 Task: Look for space in Wavre, Belgium from 2nd June, 2023 to 9th June, 2023 for 5 adults in price range Rs.7000 to Rs.13000. Place can be shared room with 2 bedrooms having 5 beds and 2 bathrooms. Property type can be flat. Amenities needed are: heating, . Booking option can be shelf check-in. Required host language is English.
Action: Mouse moved to (442, 114)
Screenshot: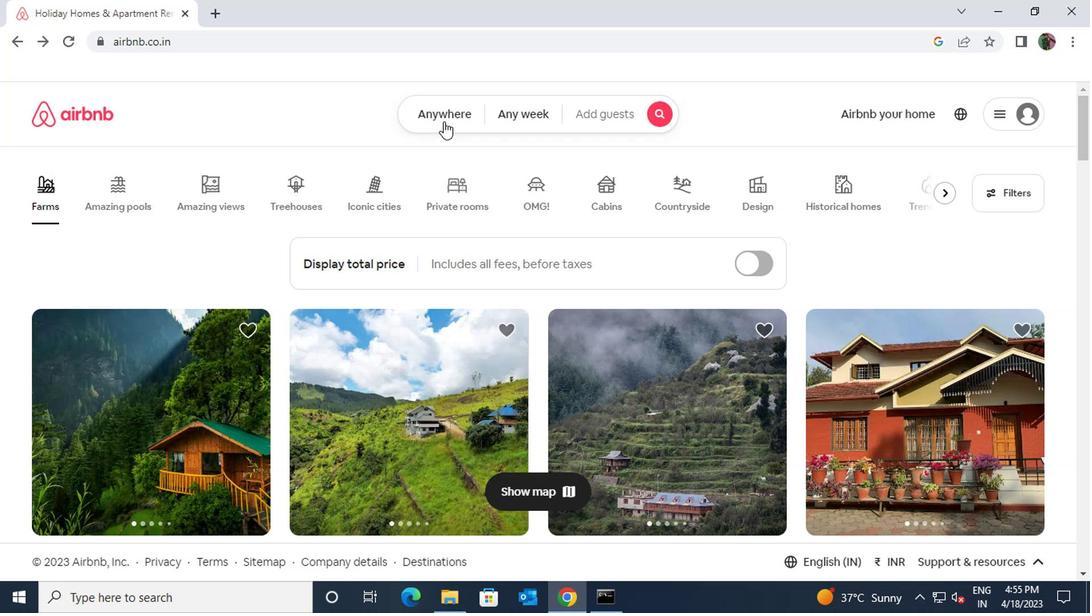 
Action: Mouse pressed left at (442, 114)
Screenshot: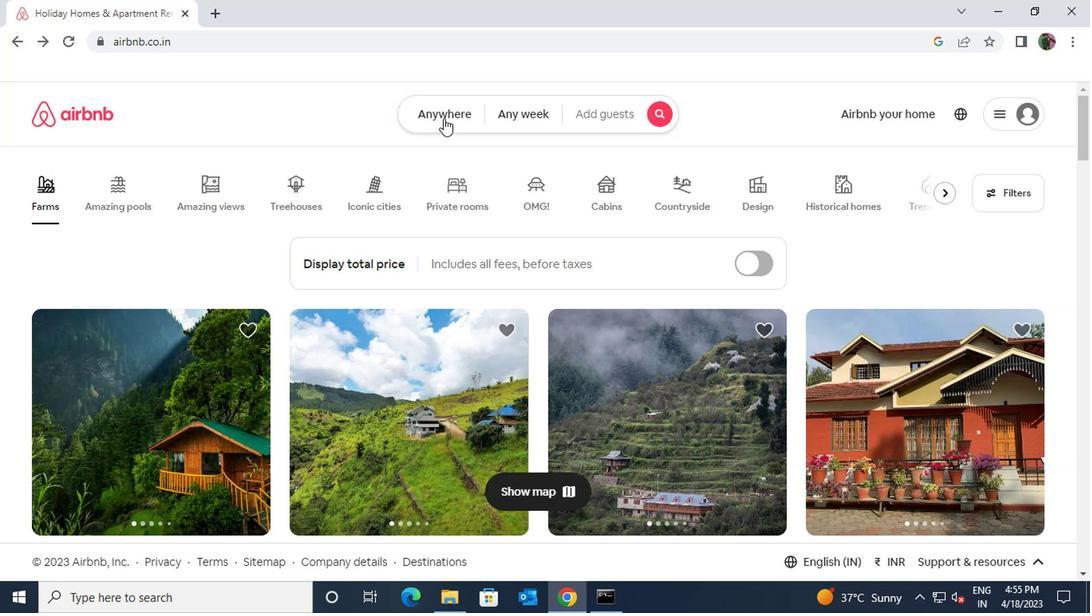 
Action: Mouse moved to (351, 176)
Screenshot: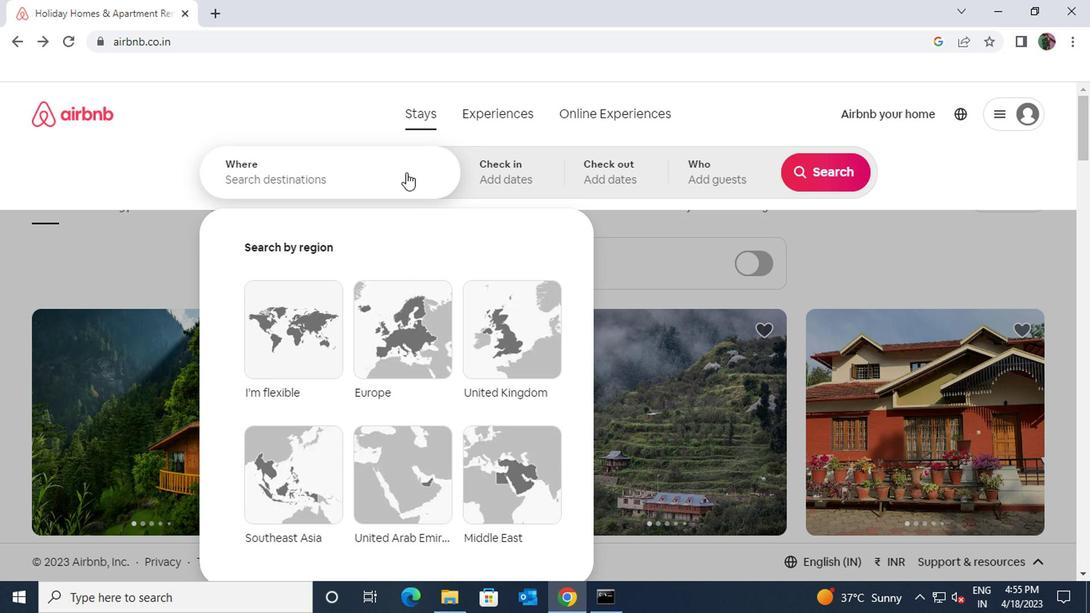 
Action: Mouse pressed left at (351, 176)
Screenshot: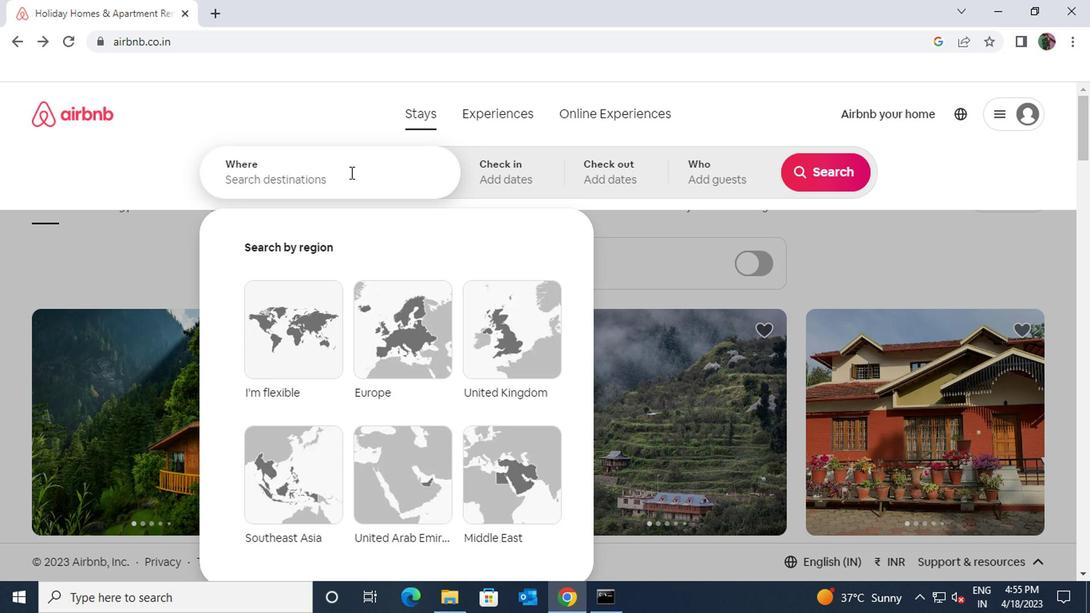 
Action: Key pressed warve<Key.space>beli
Screenshot: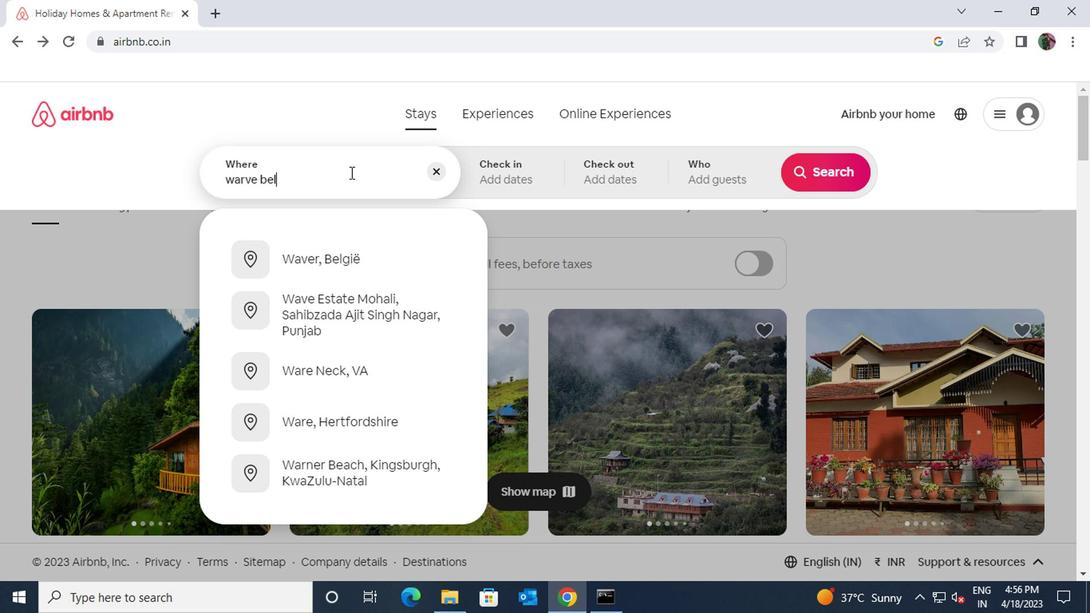 
Action: Mouse moved to (333, 252)
Screenshot: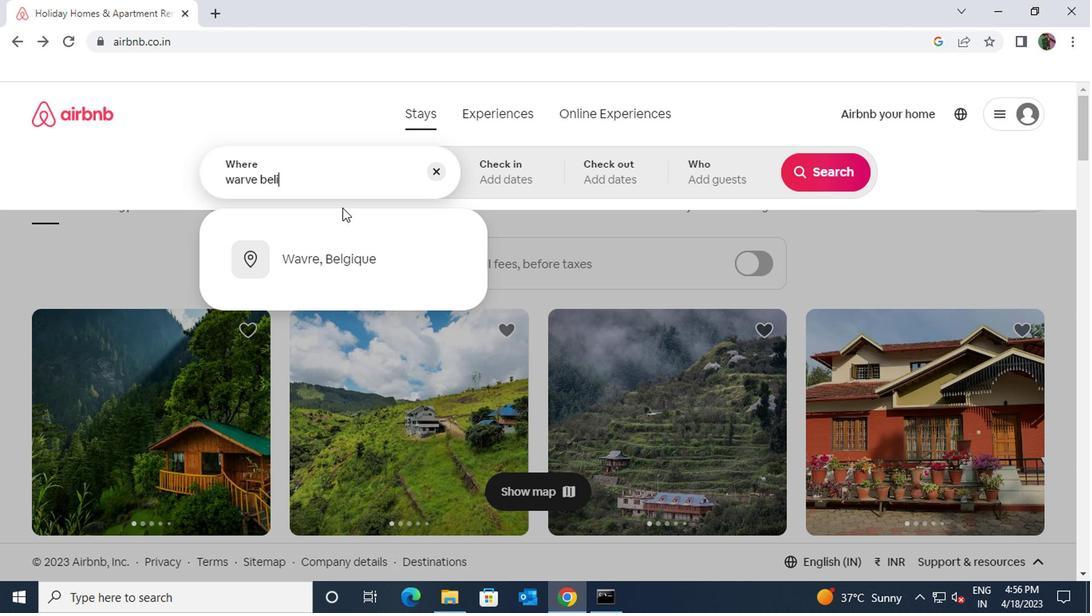 
Action: Mouse pressed left at (333, 252)
Screenshot: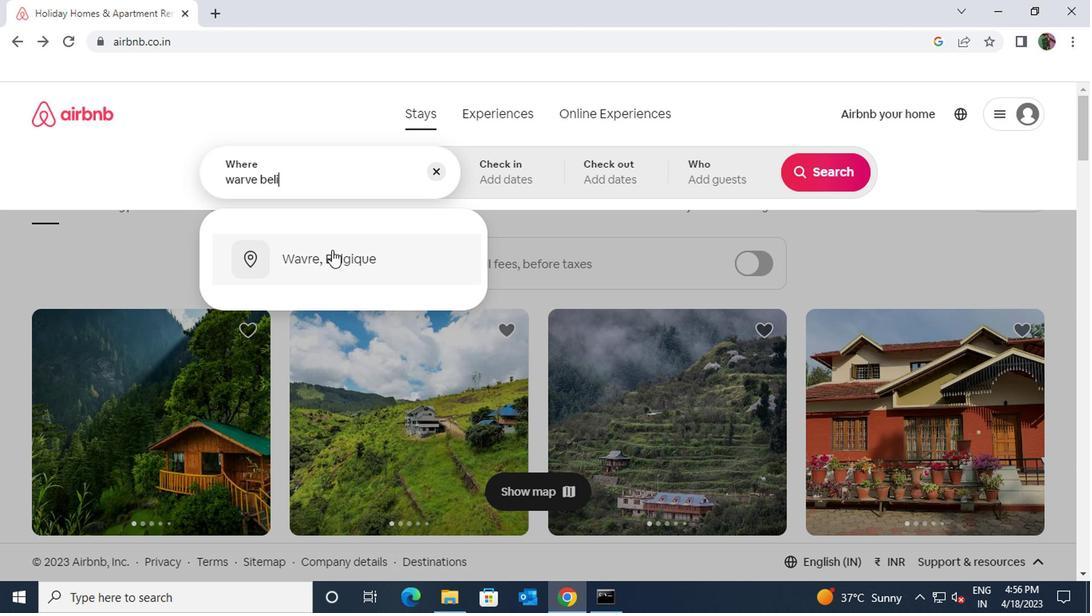 
Action: Mouse moved to (806, 306)
Screenshot: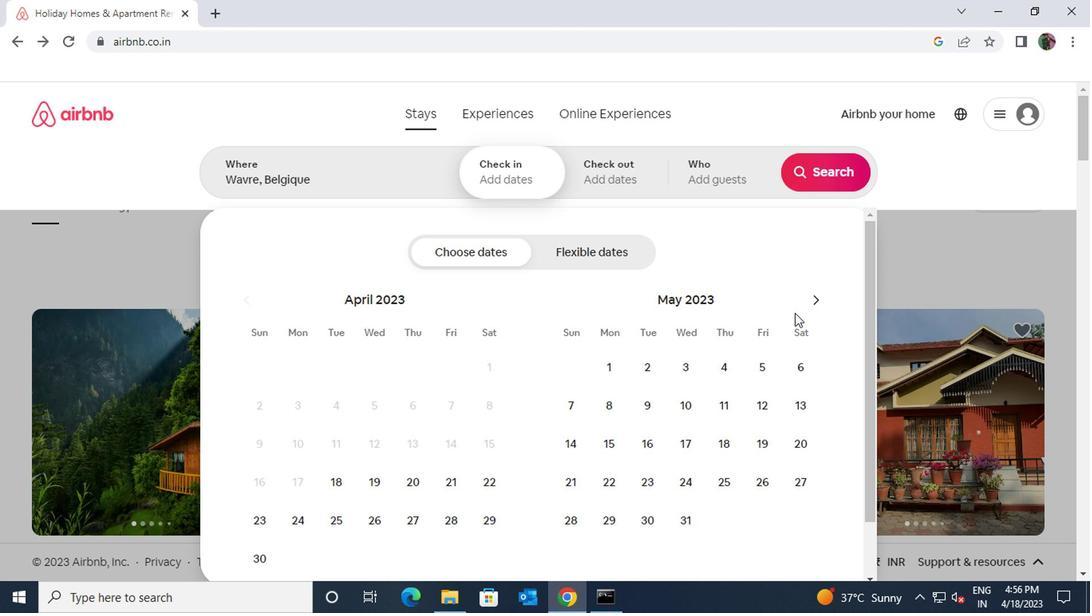 
Action: Mouse pressed left at (806, 306)
Screenshot: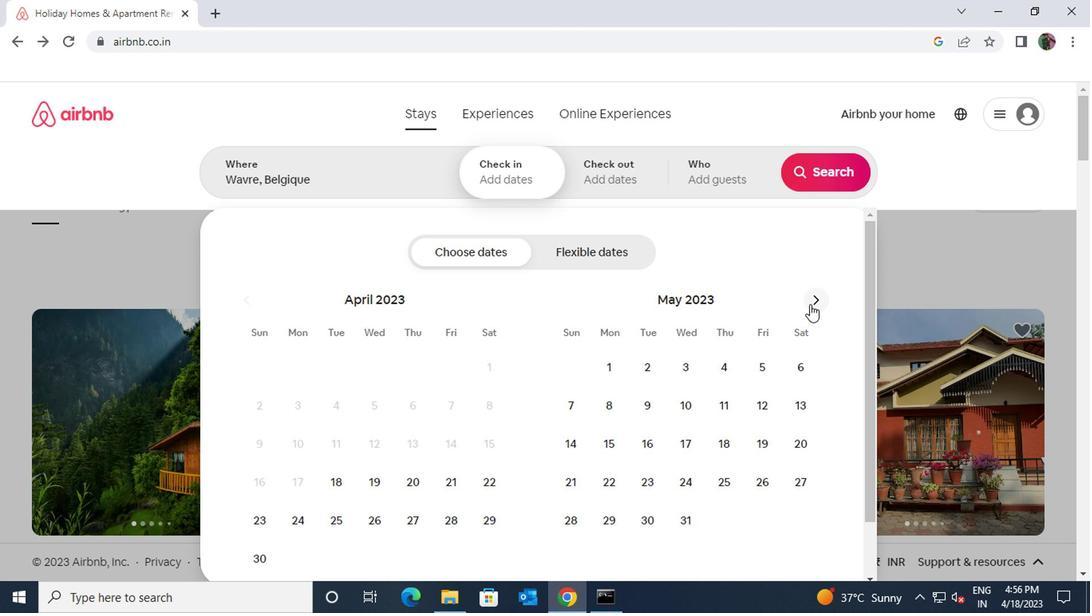 
Action: Mouse moved to (768, 358)
Screenshot: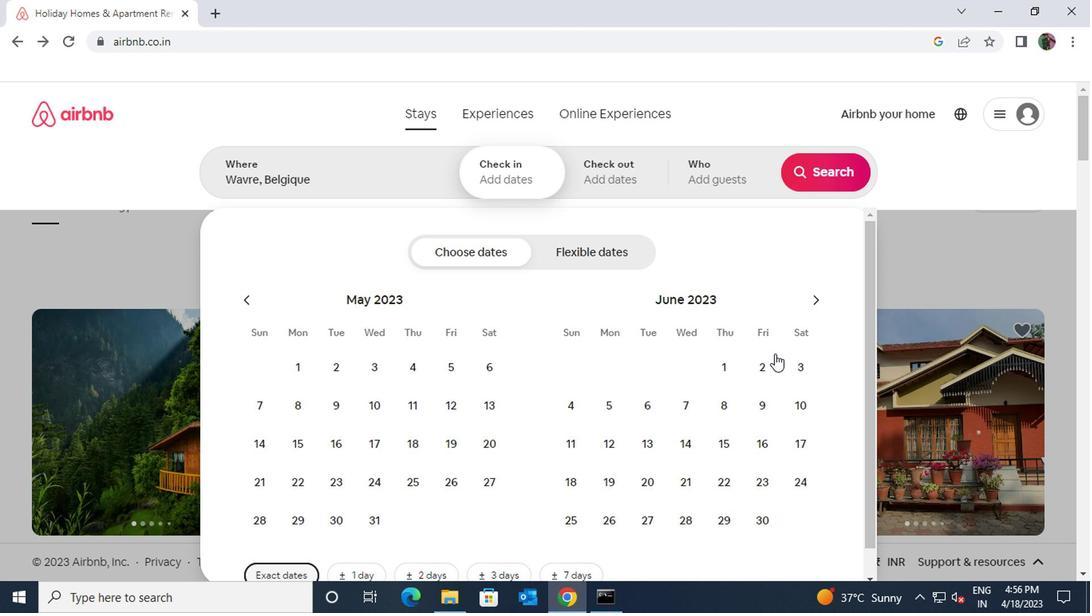 
Action: Mouse pressed left at (768, 358)
Screenshot: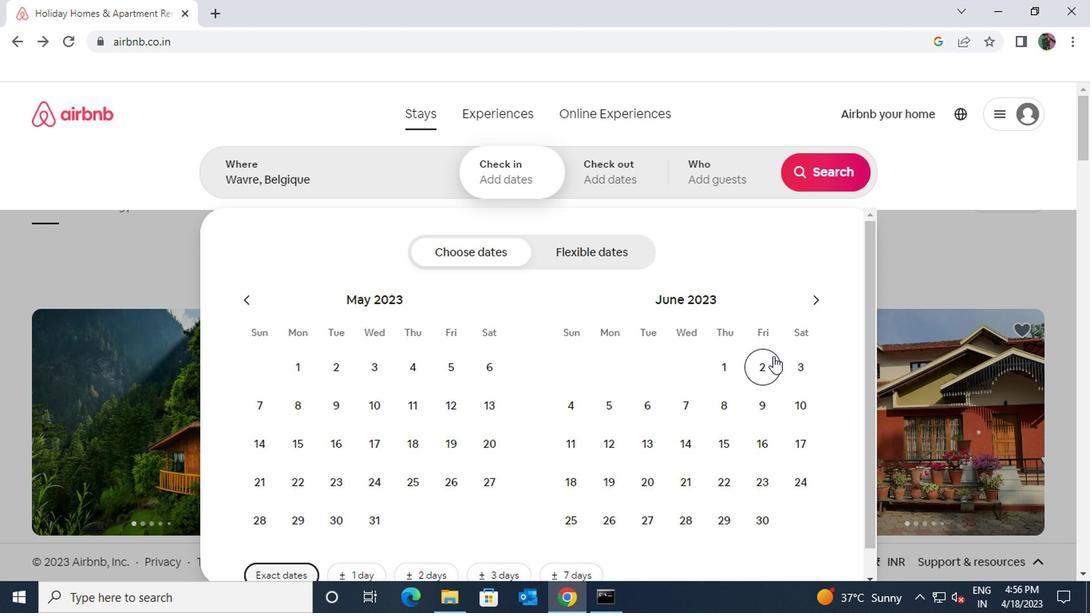 
Action: Mouse moved to (756, 404)
Screenshot: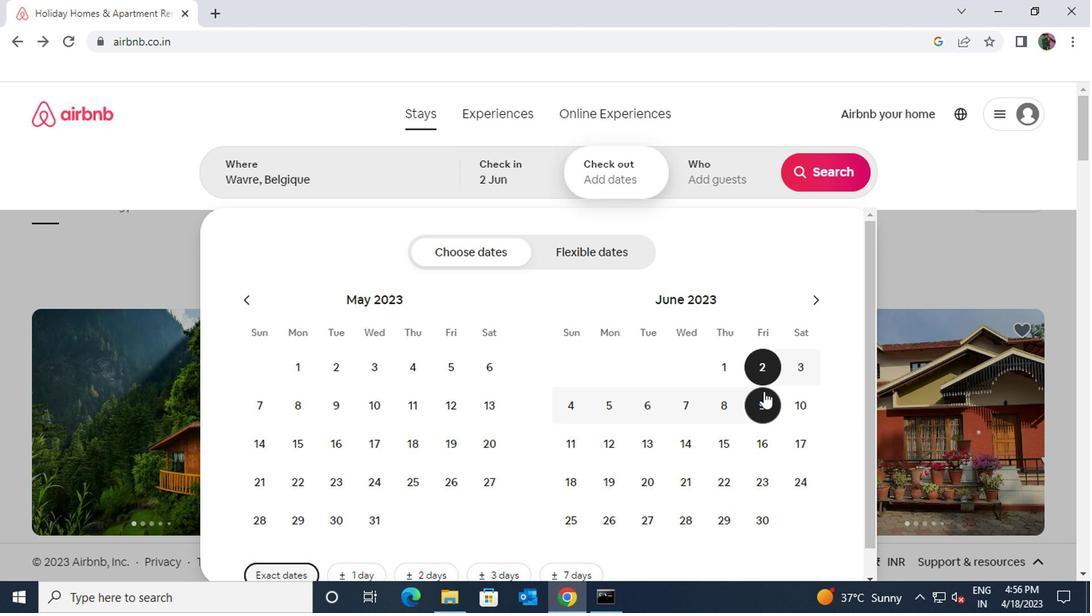 
Action: Mouse pressed left at (756, 404)
Screenshot: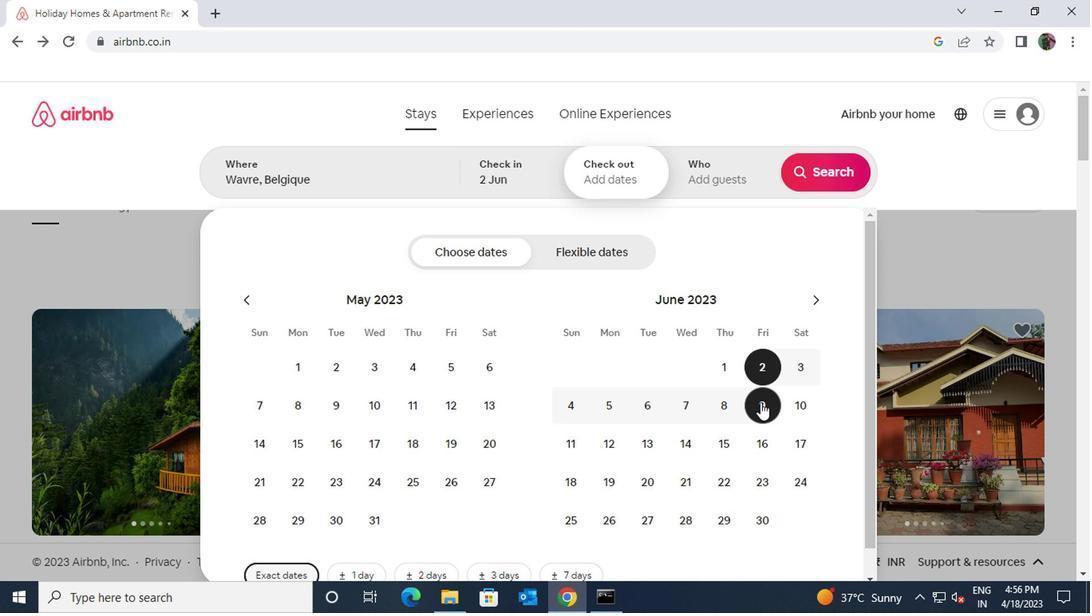 
Action: Mouse moved to (706, 183)
Screenshot: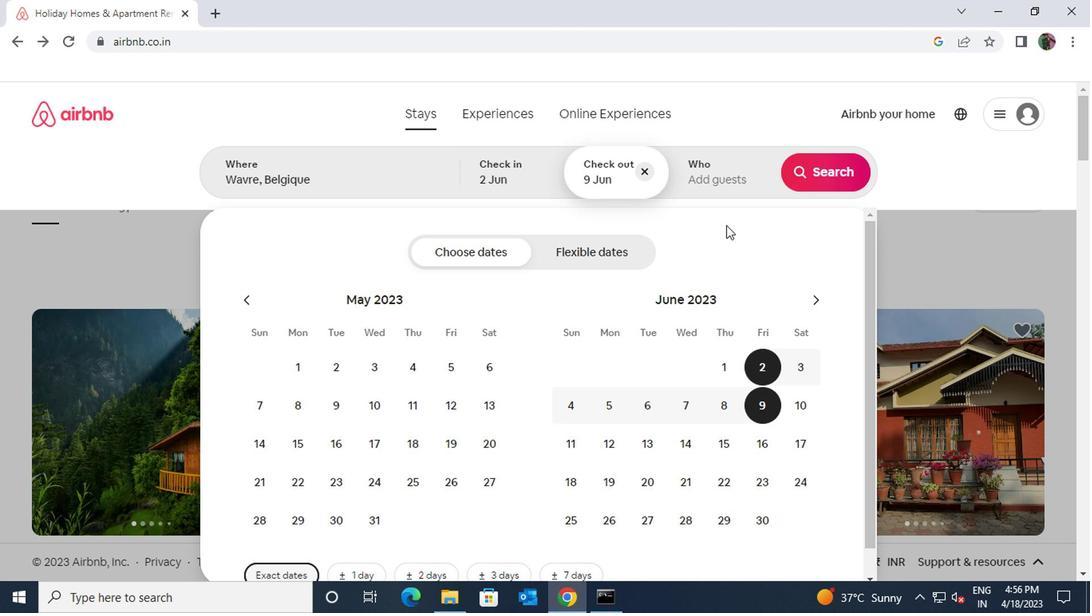 
Action: Mouse pressed left at (706, 183)
Screenshot: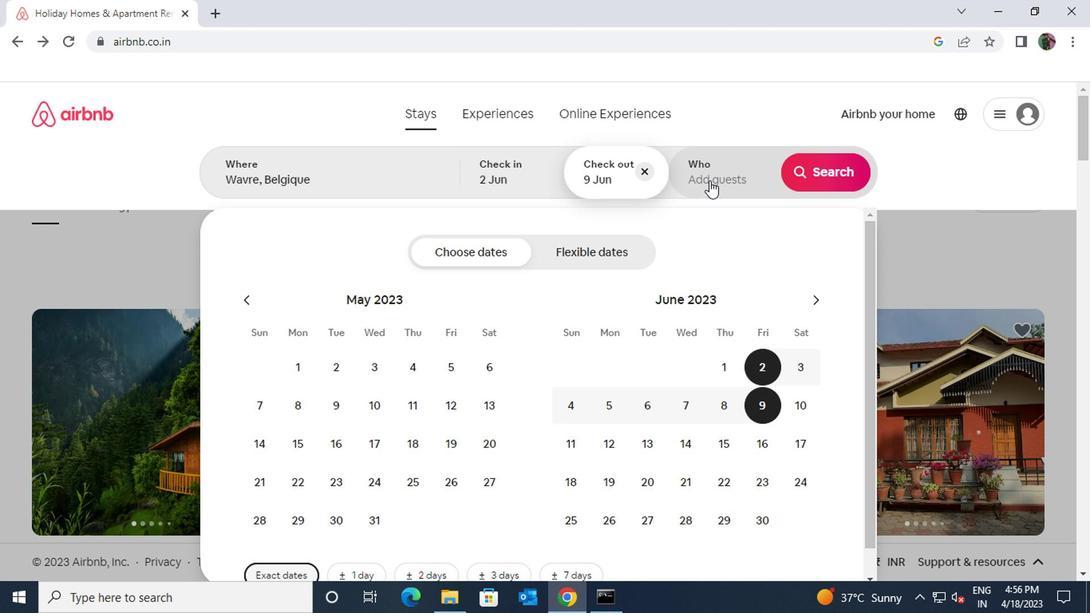 
Action: Mouse moved to (818, 264)
Screenshot: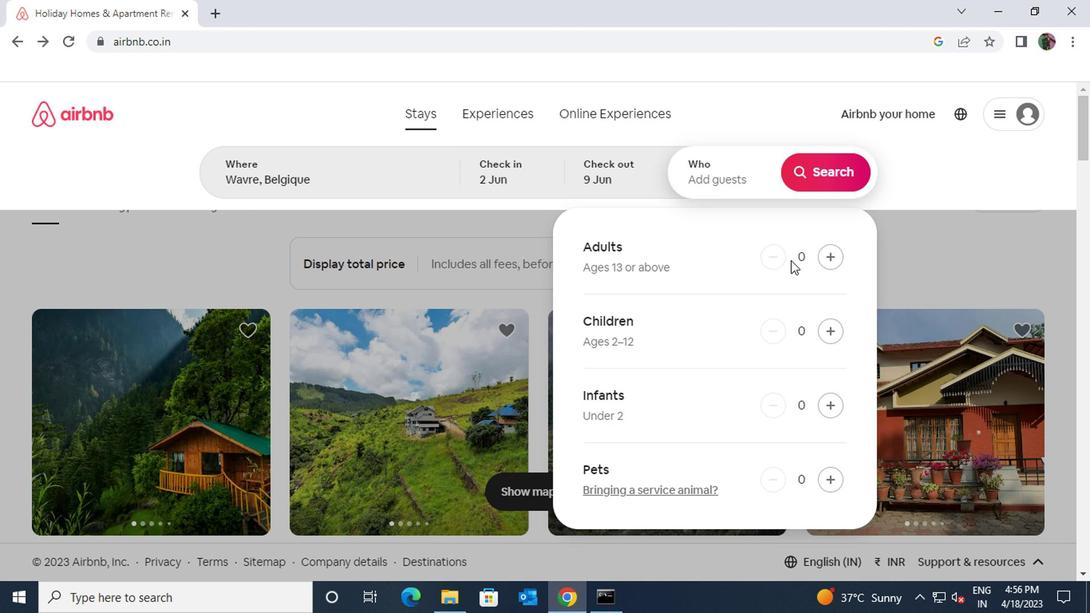 
Action: Mouse pressed left at (818, 264)
Screenshot: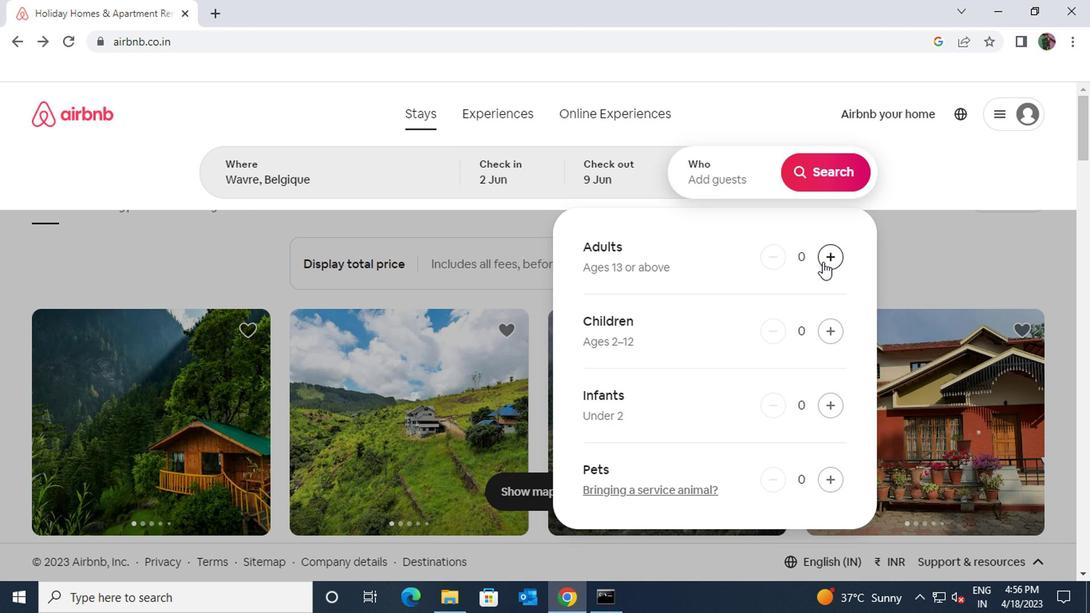 
Action: Mouse moved to (819, 264)
Screenshot: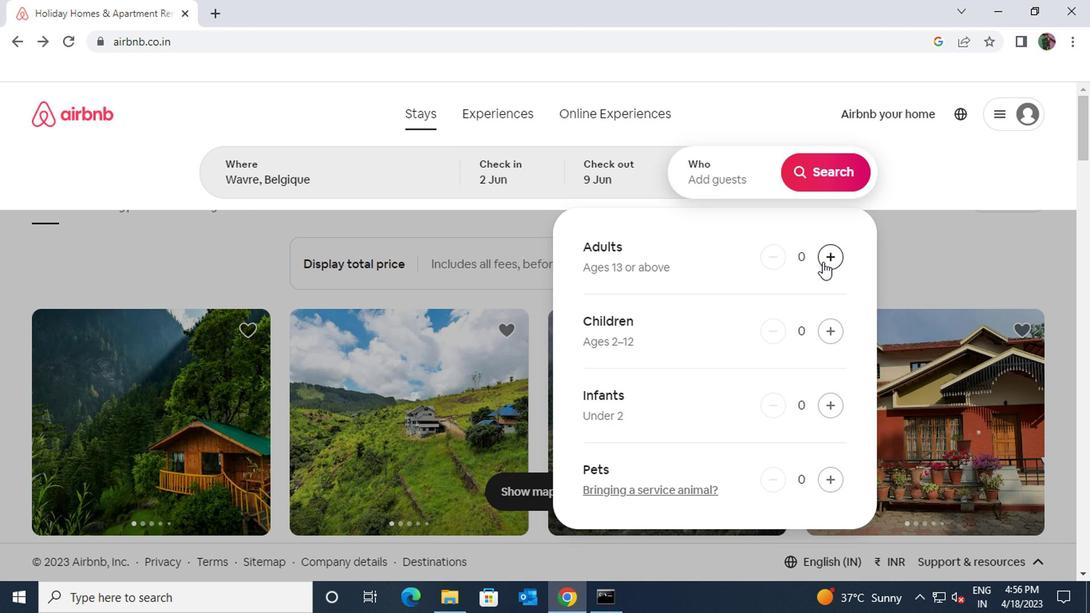 
Action: Mouse pressed left at (819, 264)
Screenshot: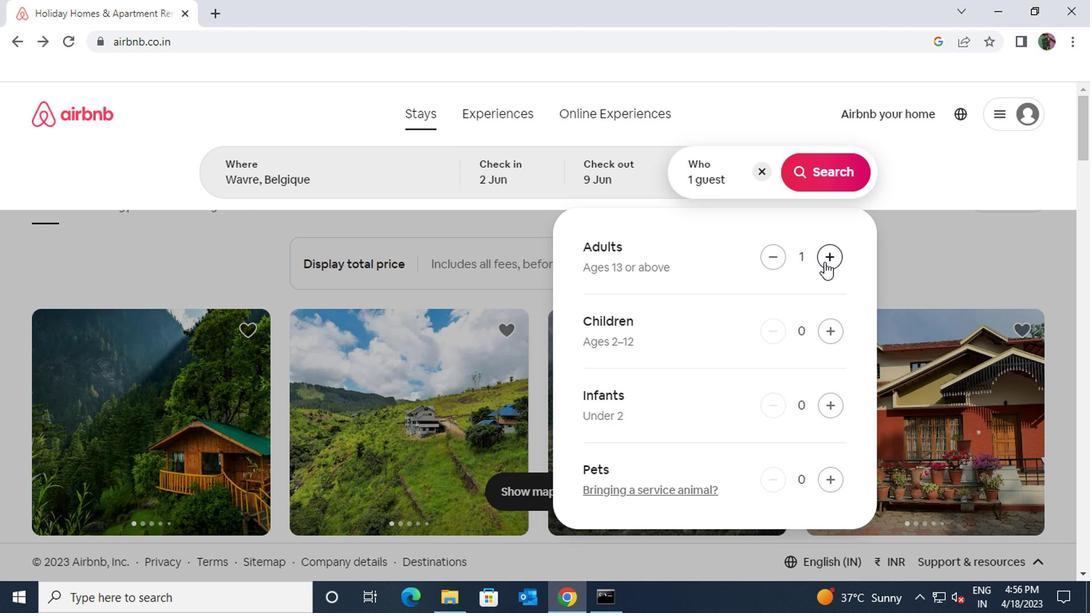 
Action: Mouse pressed left at (819, 264)
Screenshot: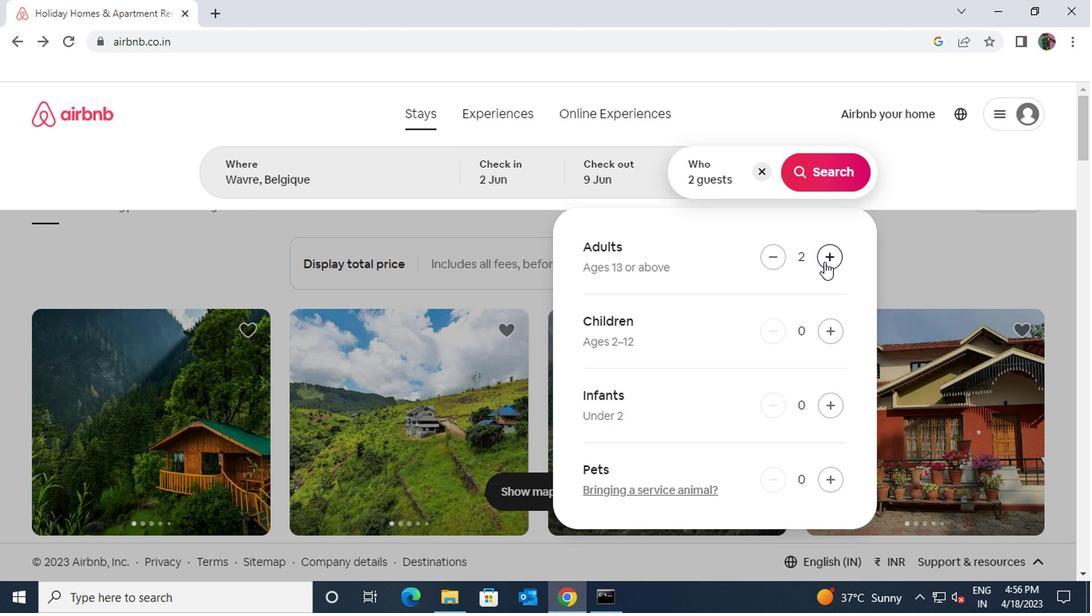 
Action: Mouse pressed left at (819, 264)
Screenshot: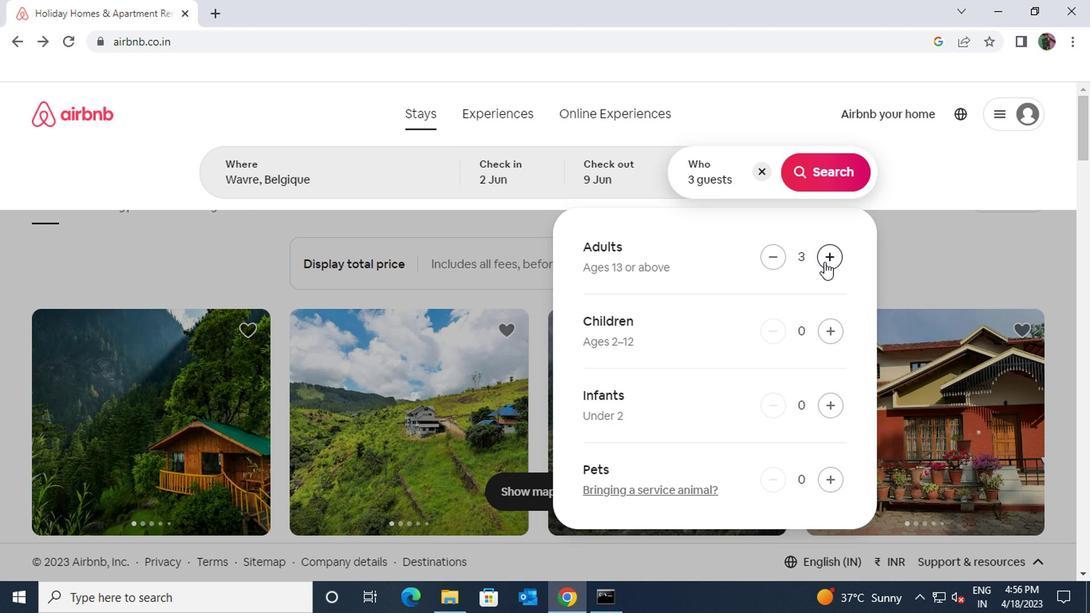 
Action: Mouse pressed left at (819, 264)
Screenshot: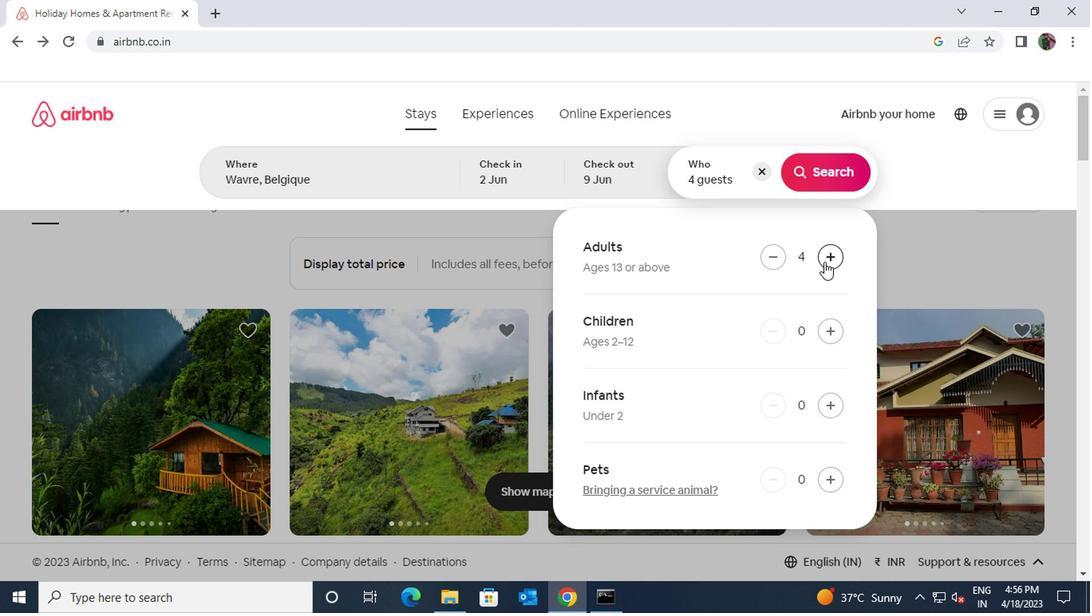 
Action: Mouse moved to (822, 176)
Screenshot: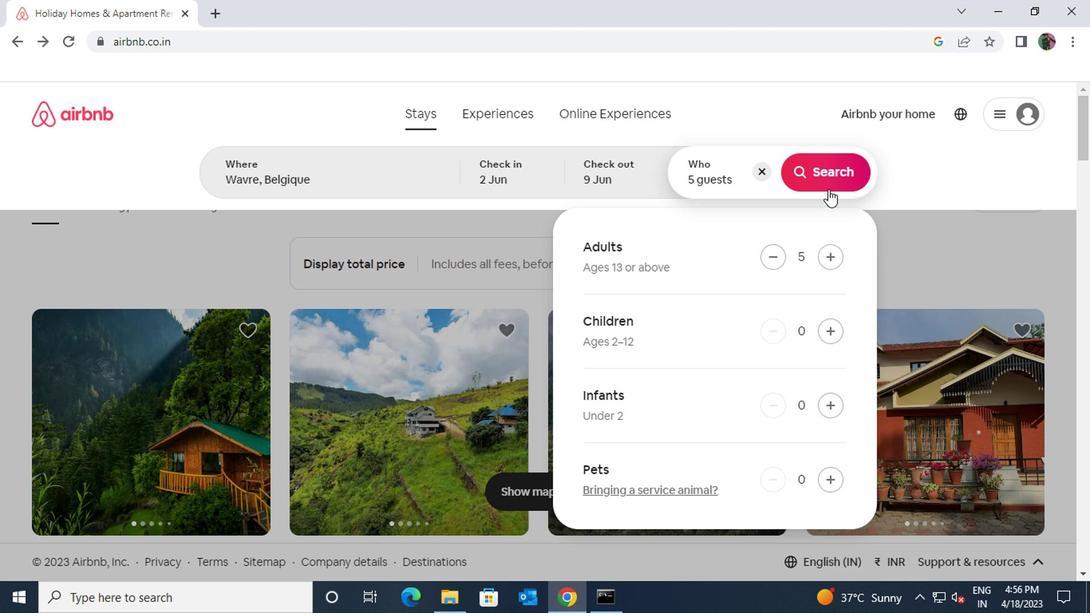 
Action: Mouse pressed left at (822, 176)
Screenshot: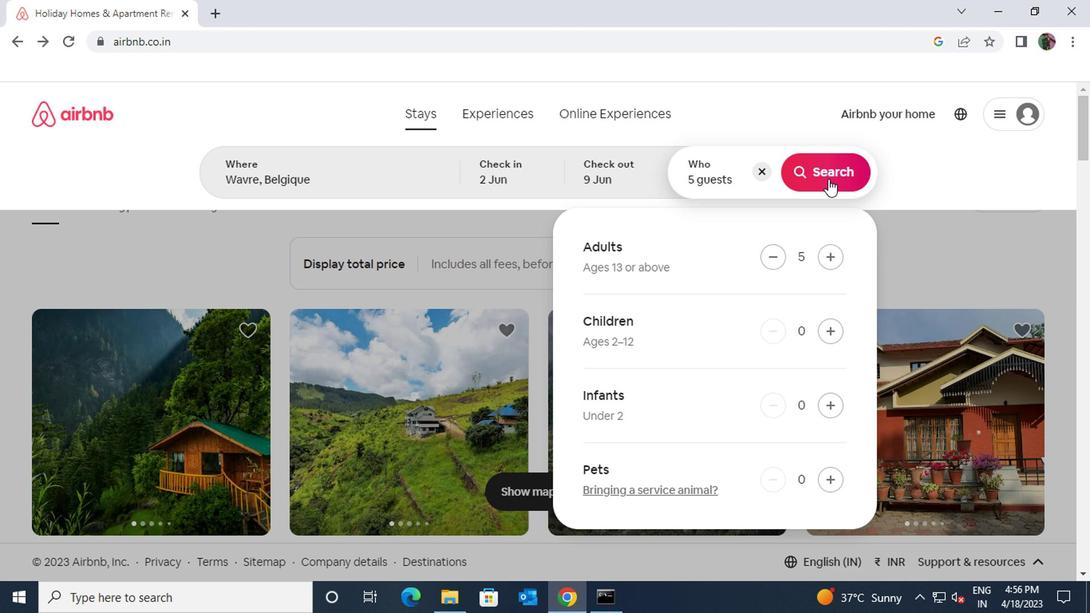 
Action: Mouse moved to (987, 176)
Screenshot: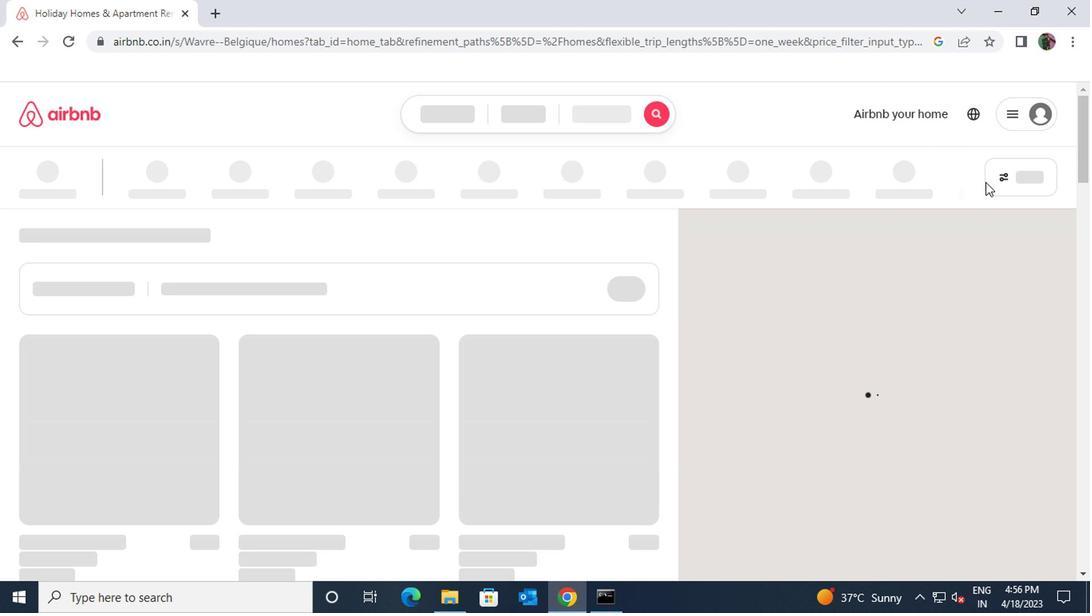 
Action: Mouse pressed left at (987, 176)
Screenshot: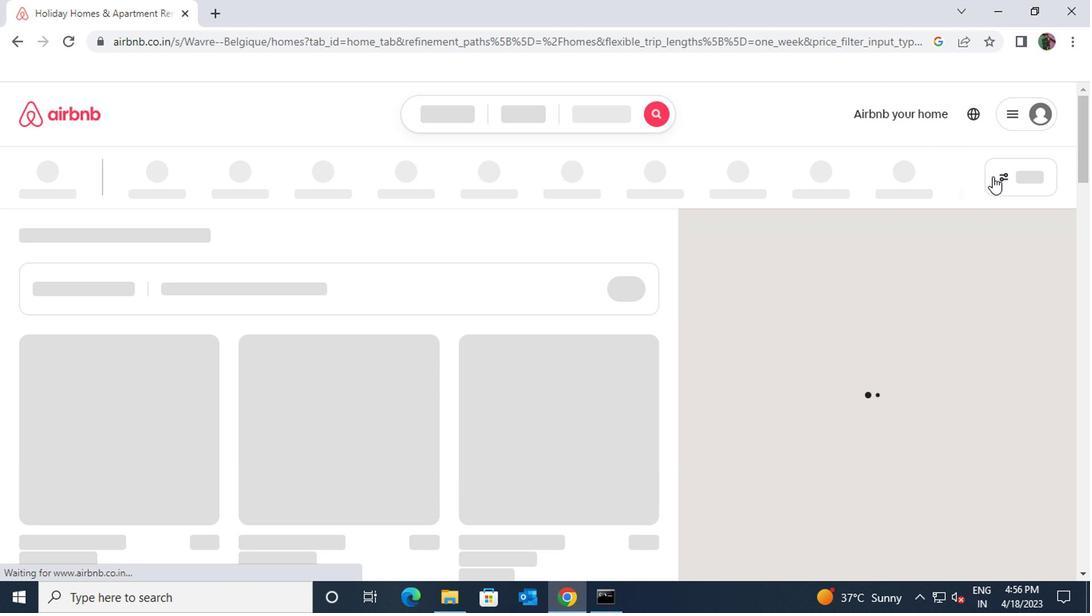 
Action: Mouse moved to (337, 376)
Screenshot: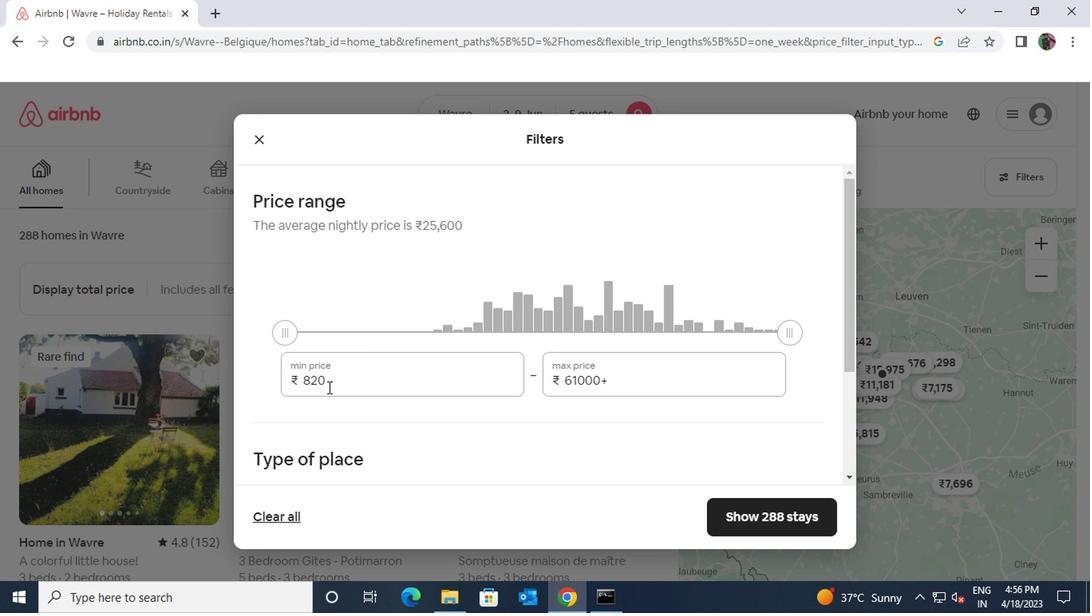 
Action: Mouse pressed left at (337, 376)
Screenshot: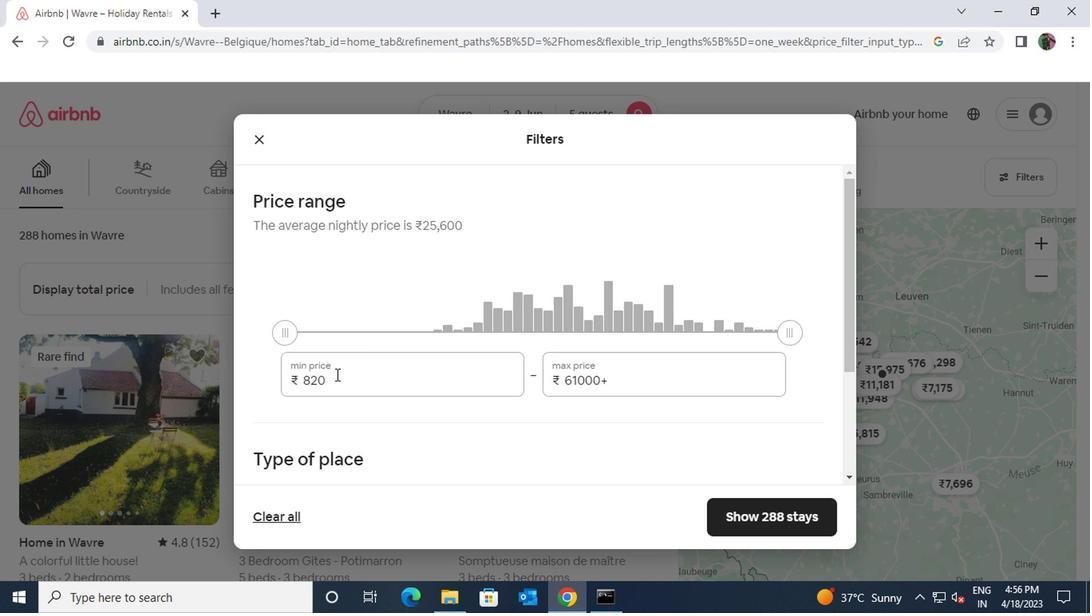 
Action: Mouse moved to (300, 376)
Screenshot: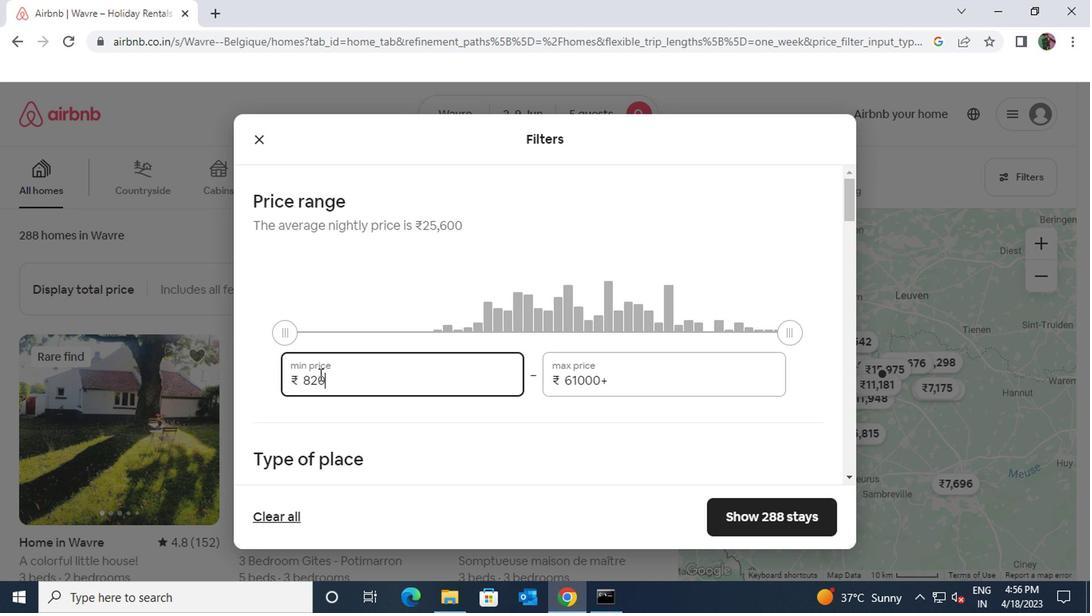 
Action: Key pressed 7000
Screenshot: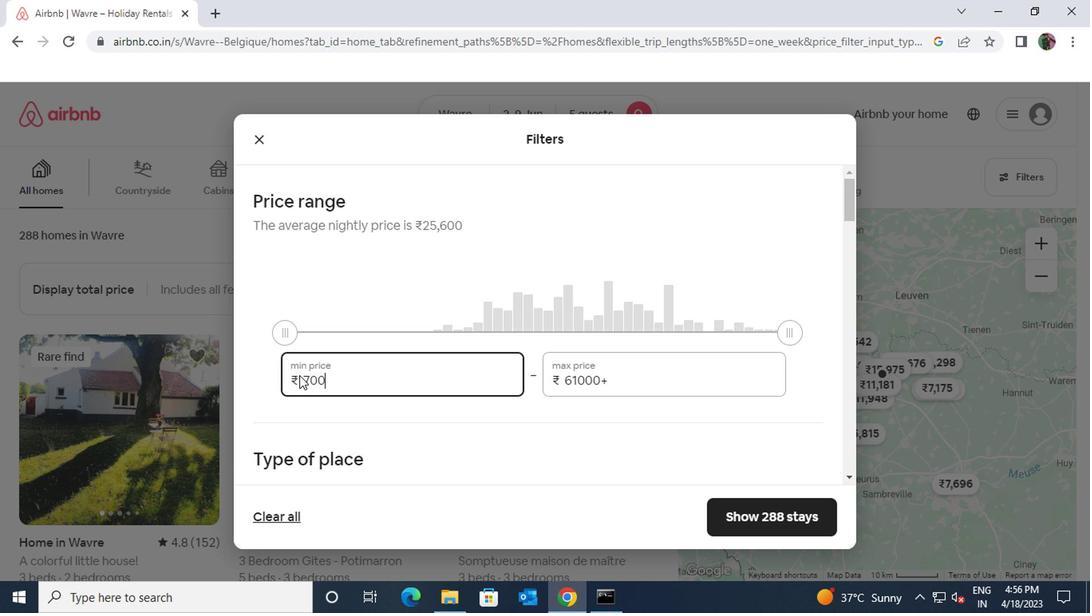 
Action: Mouse moved to (617, 384)
Screenshot: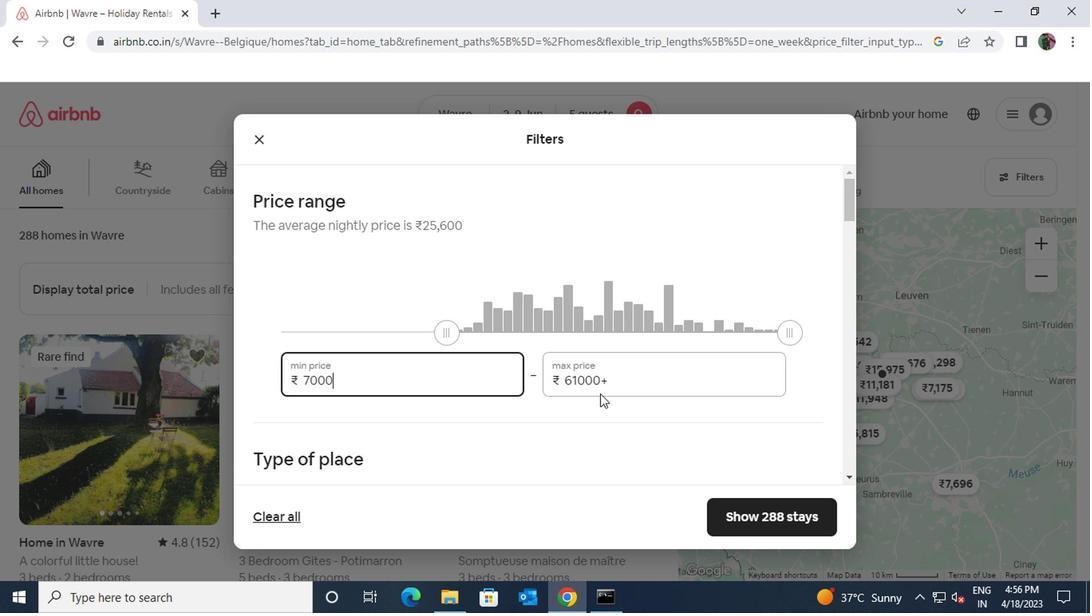 
Action: Mouse pressed left at (617, 384)
Screenshot: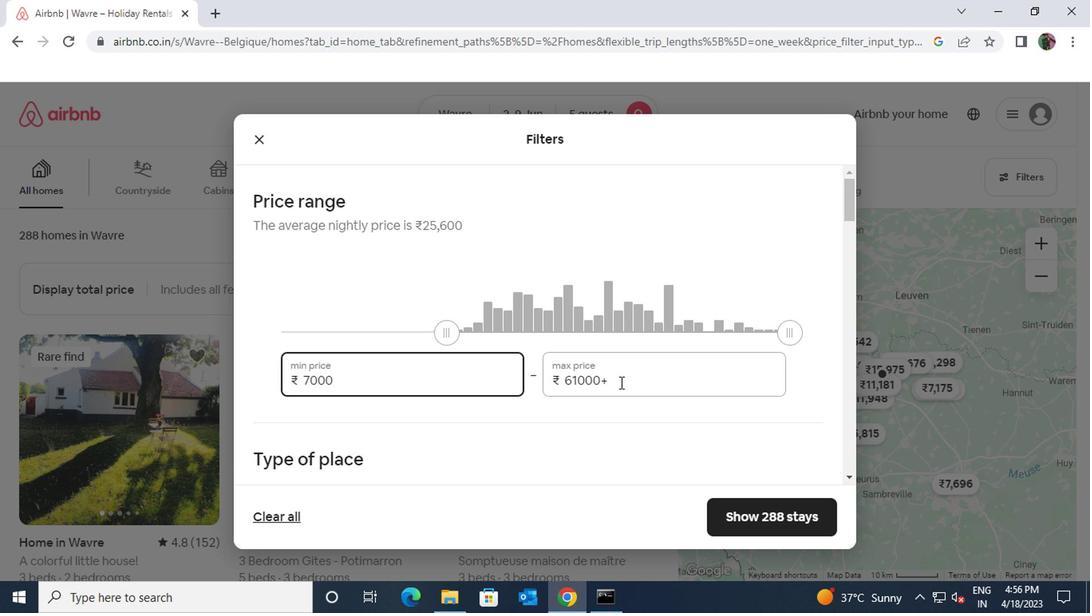 
Action: Mouse moved to (558, 378)
Screenshot: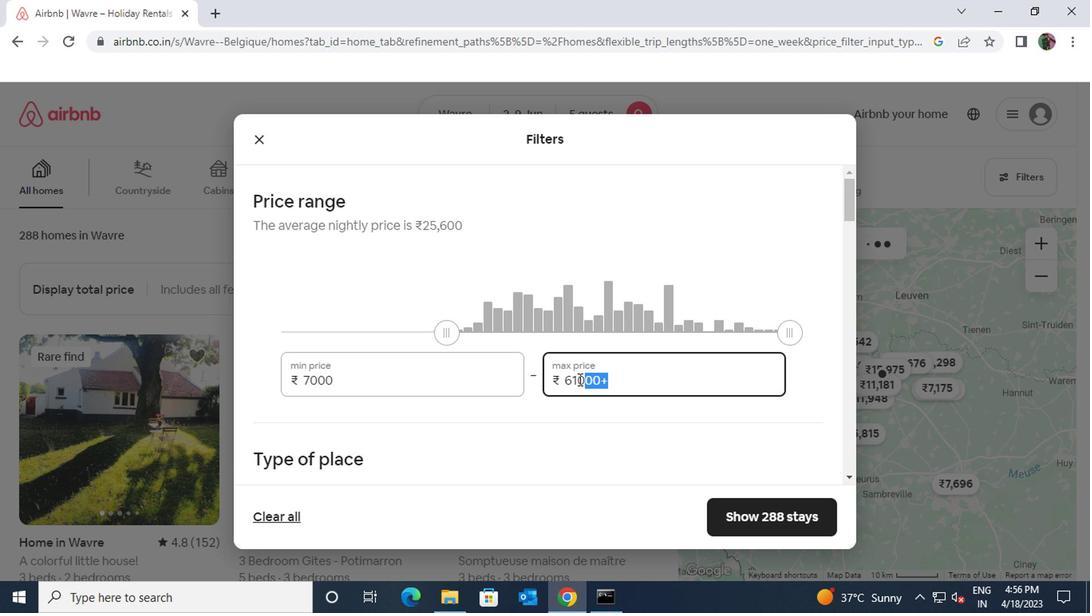 
Action: Mouse pressed left at (558, 378)
Screenshot: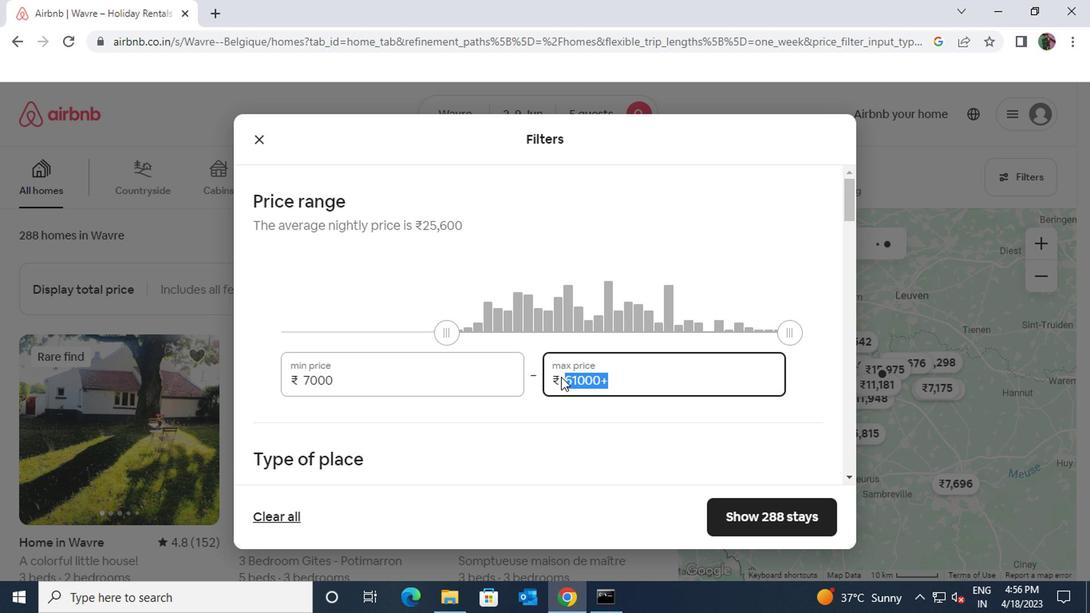 
Action: Key pressed 13000
Screenshot: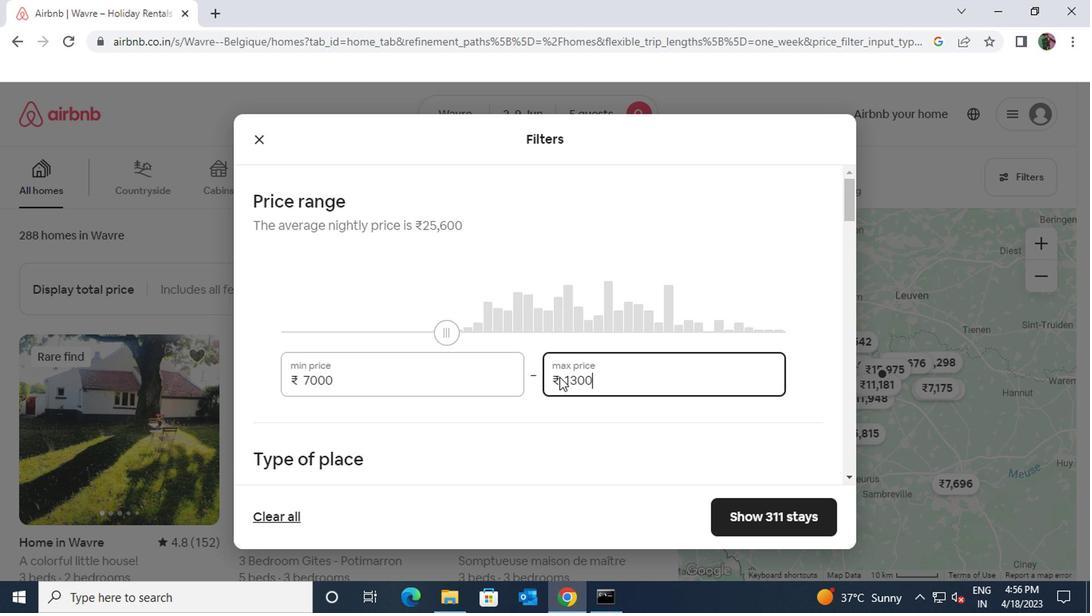 
Action: Mouse moved to (505, 402)
Screenshot: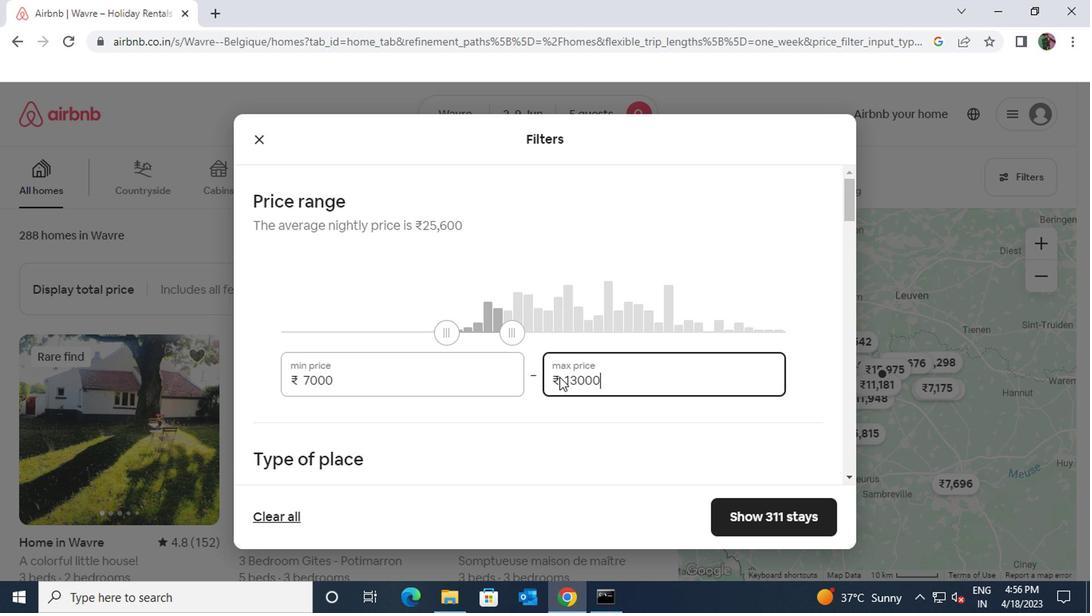 
Action: Mouse scrolled (505, 401) with delta (0, 0)
Screenshot: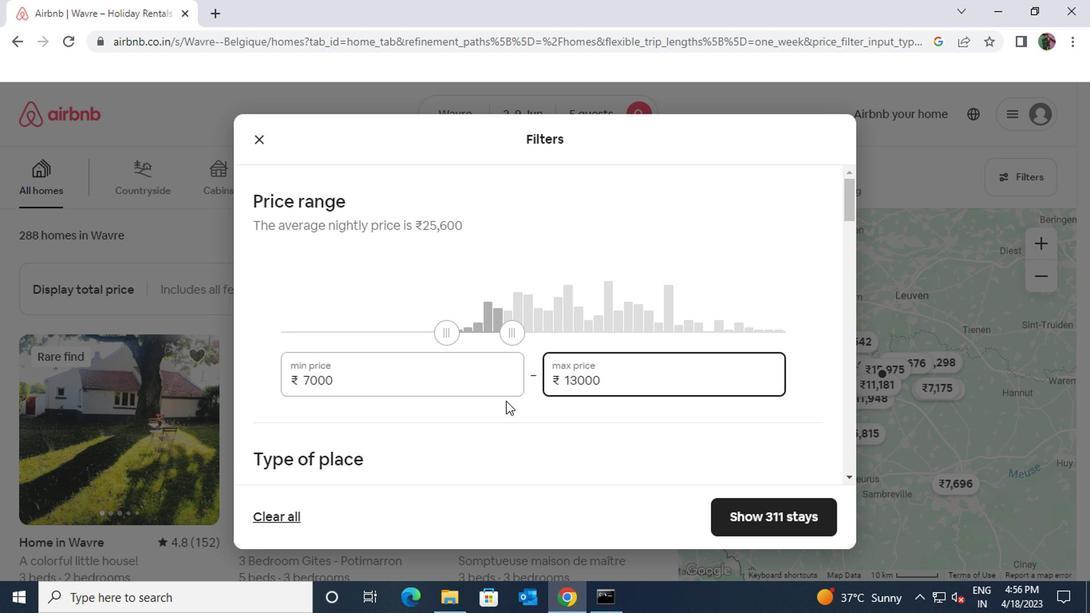 
Action: Mouse scrolled (505, 401) with delta (0, 0)
Screenshot: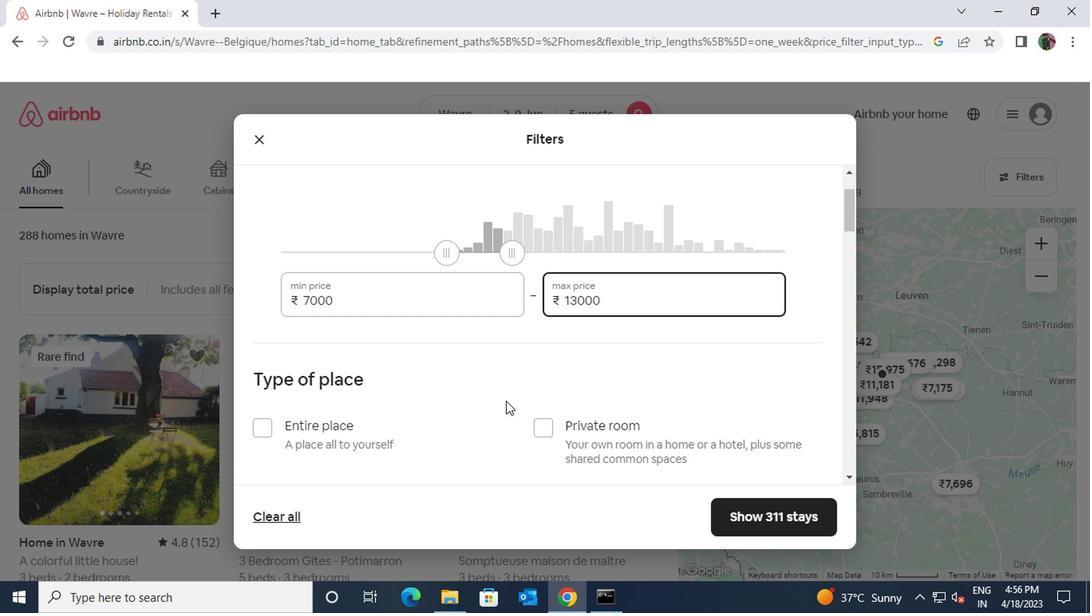 
Action: Mouse moved to (466, 382)
Screenshot: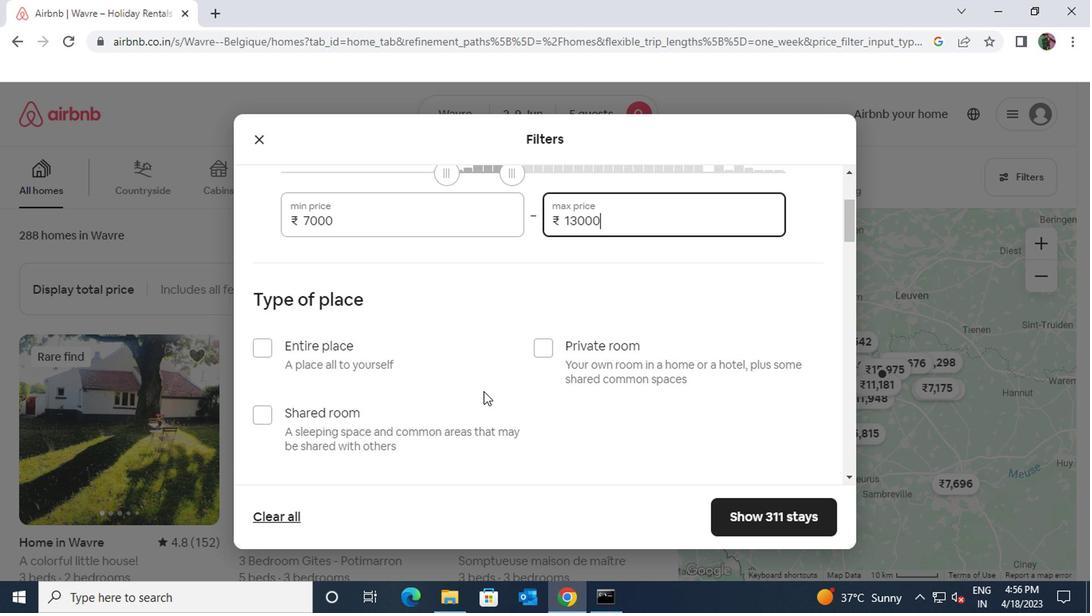 
Action: Mouse scrolled (466, 380) with delta (0, -1)
Screenshot: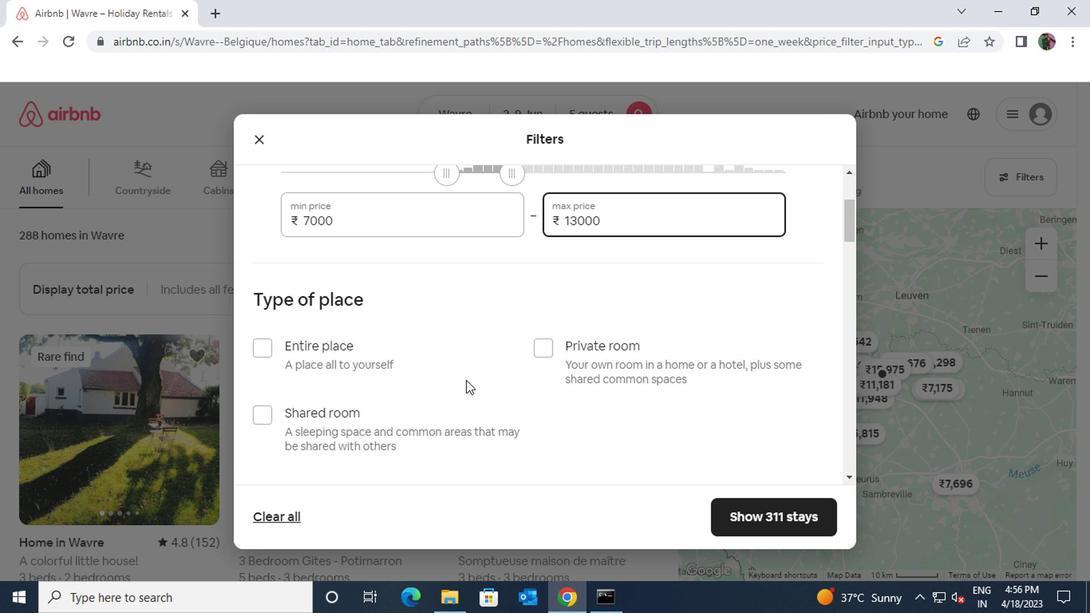 
Action: Mouse moved to (499, 290)
Screenshot: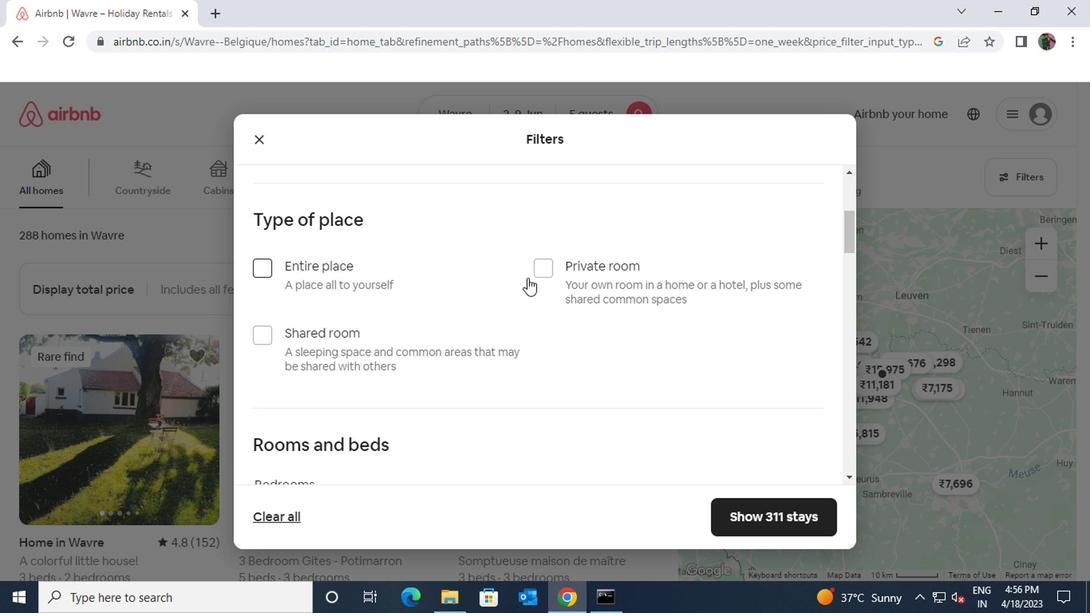 
Action: Mouse scrolled (499, 291) with delta (0, 1)
Screenshot: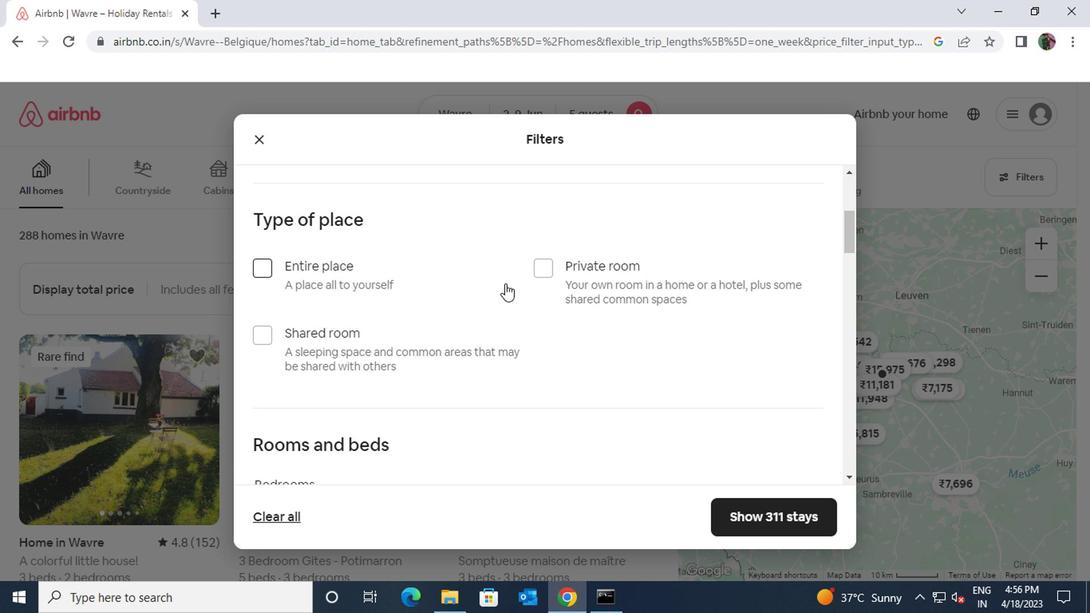 
Action: Mouse moved to (263, 412)
Screenshot: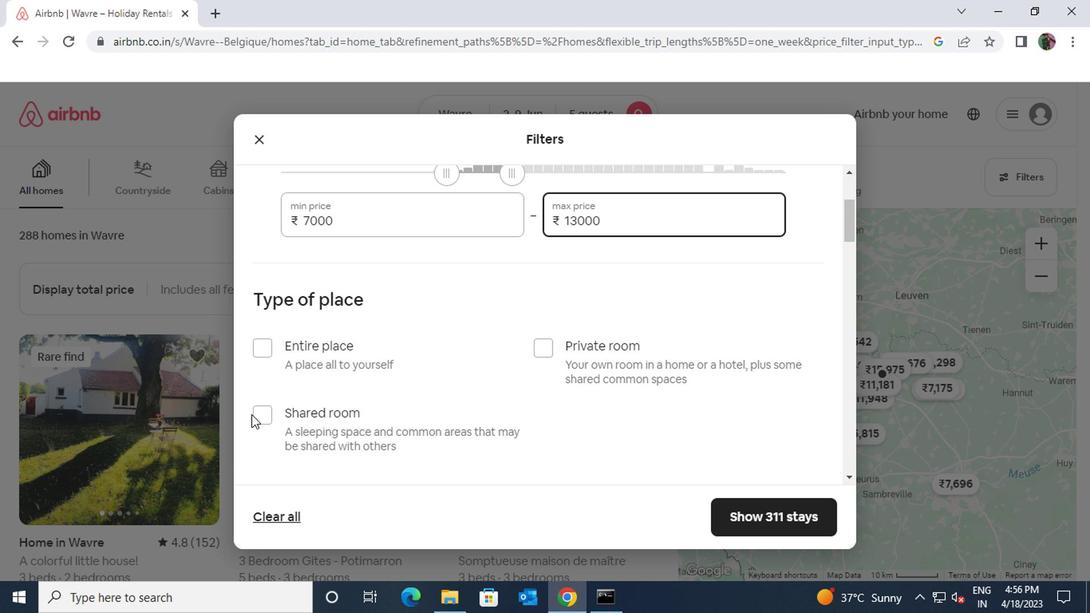 
Action: Mouse pressed left at (263, 412)
Screenshot: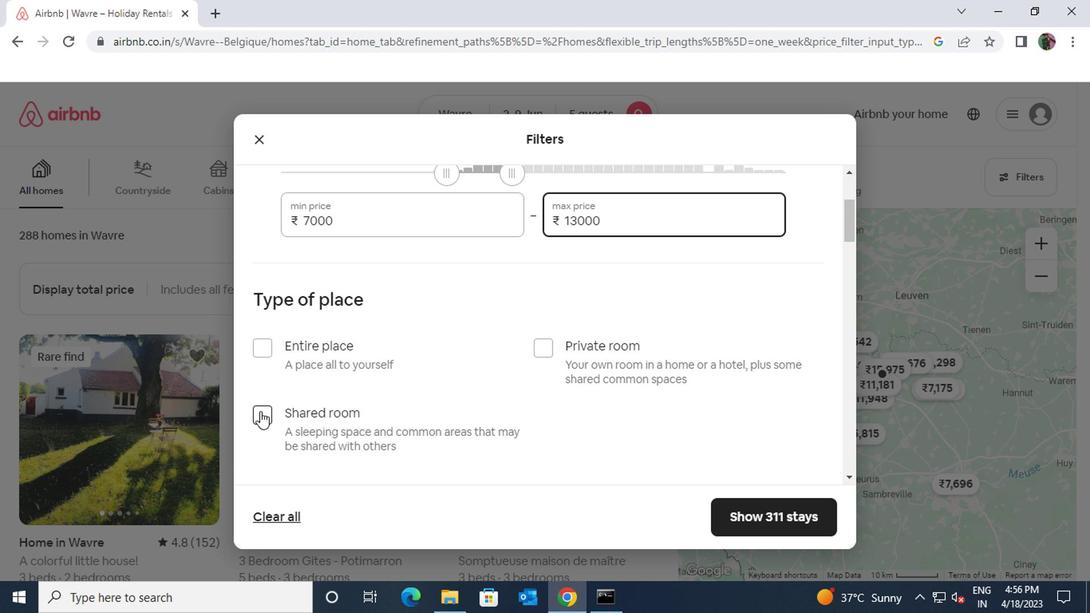 
Action: Mouse moved to (383, 444)
Screenshot: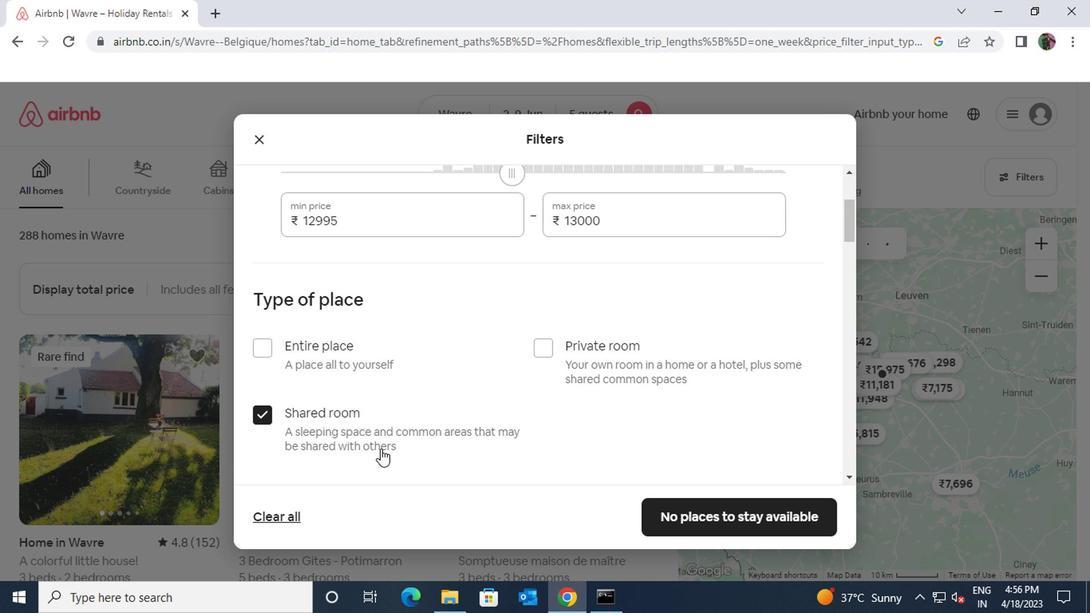 
Action: Mouse scrolled (383, 443) with delta (0, 0)
Screenshot: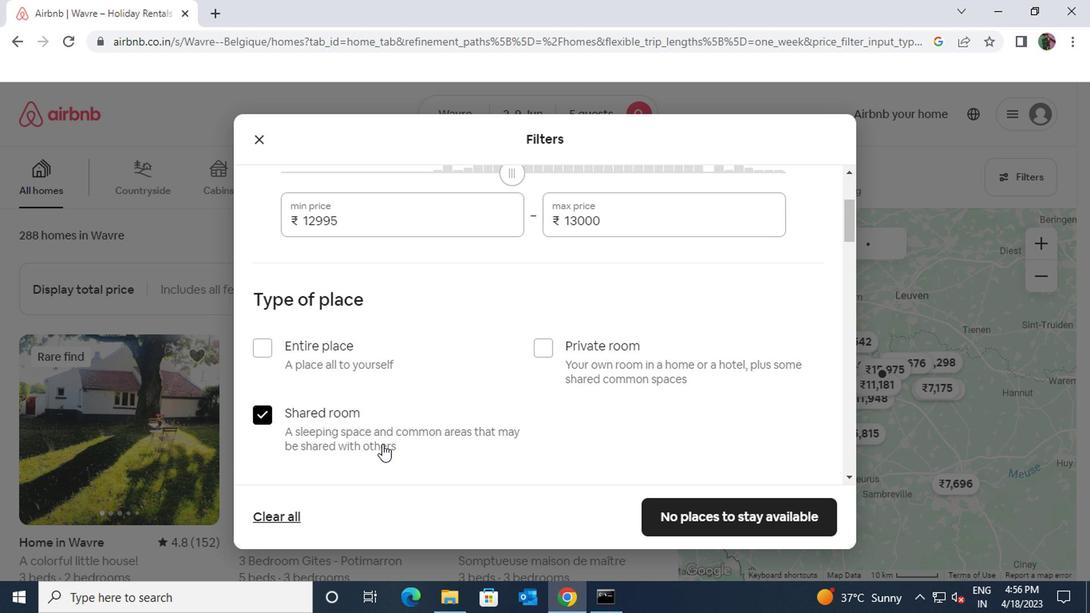
Action: Mouse scrolled (383, 443) with delta (0, 0)
Screenshot: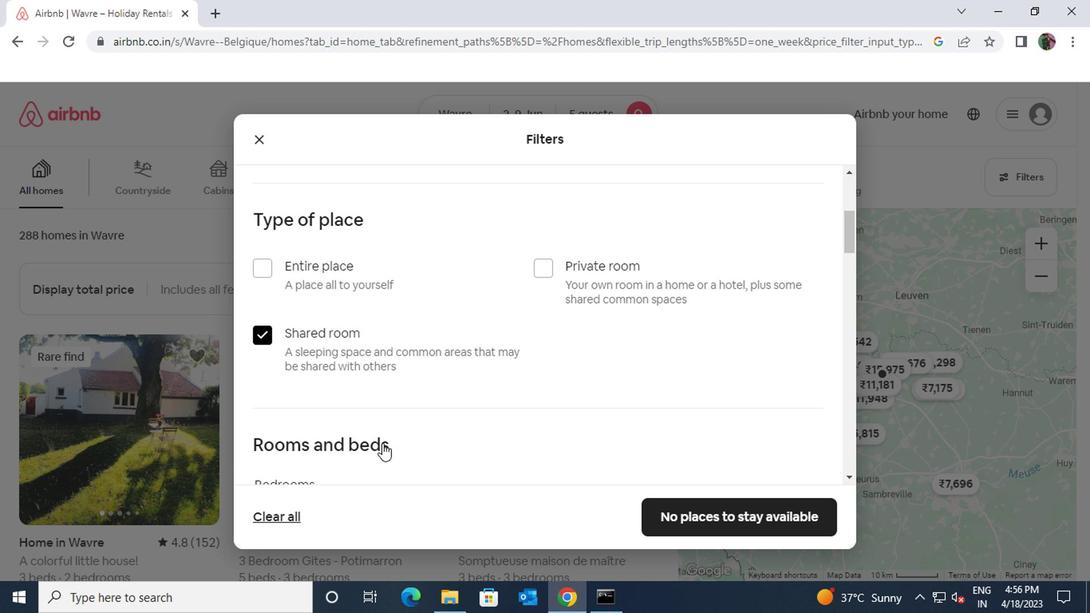 
Action: Mouse scrolled (383, 443) with delta (0, 0)
Screenshot: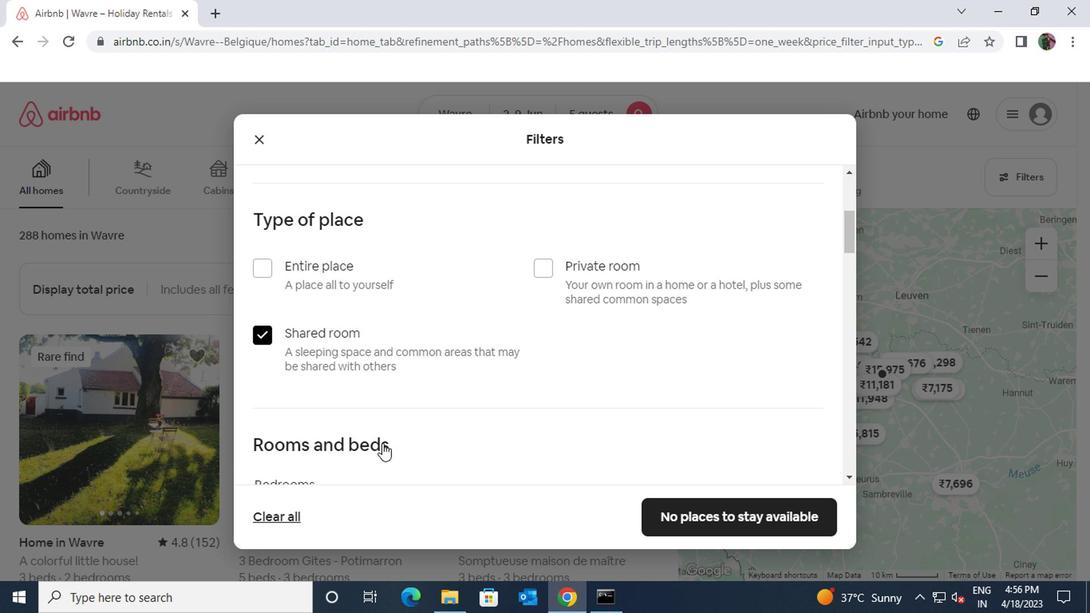 
Action: Mouse moved to (400, 372)
Screenshot: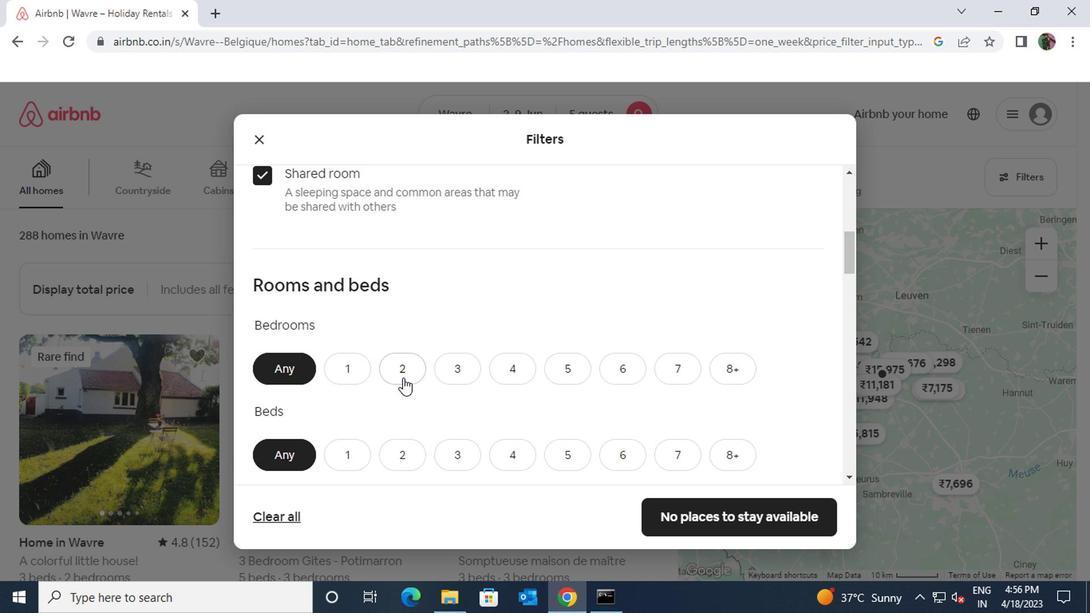 
Action: Mouse pressed left at (400, 372)
Screenshot: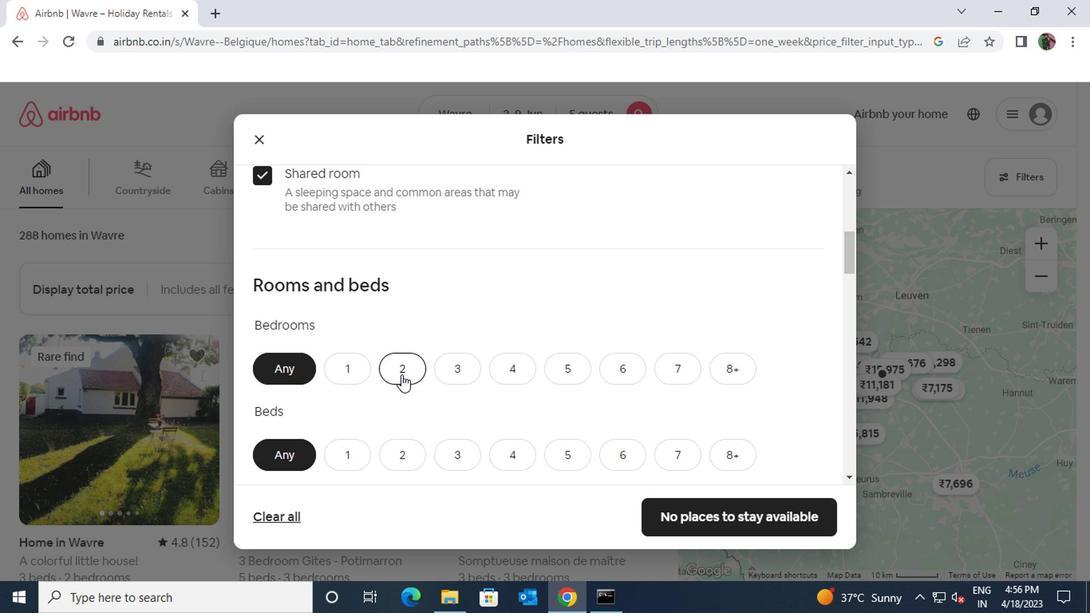
Action: Mouse moved to (399, 372)
Screenshot: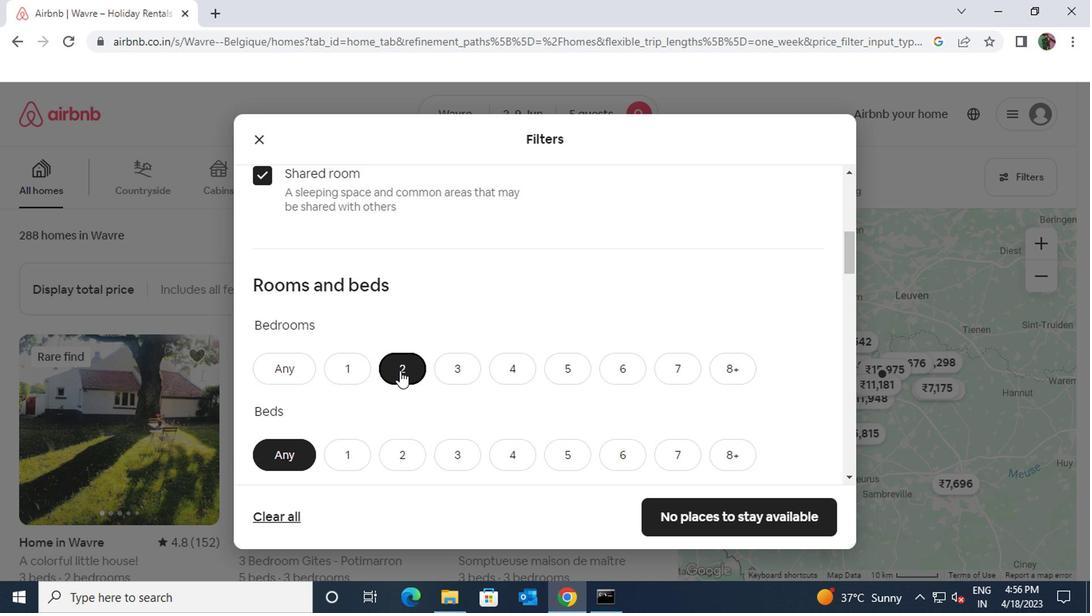 
Action: Mouse scrolled (399, 371) with delta (0, 0)
Screenshot: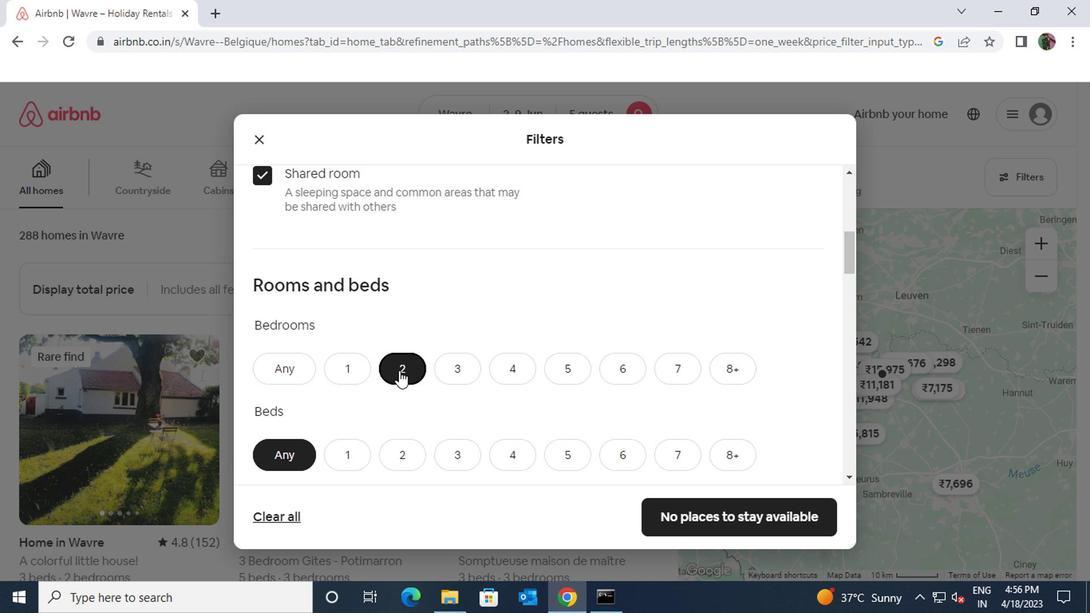 
Action: Mouse pressed left at (399, 372)
Screenshot: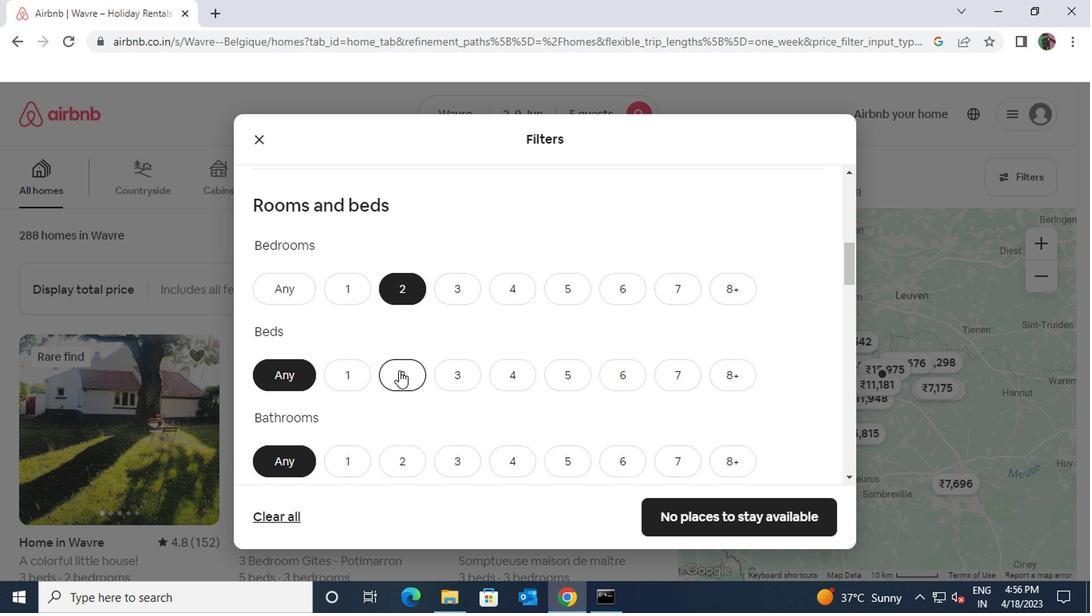 
Action: Mouse scrolled (399, 371) with delta (0, 0)
Screenshot: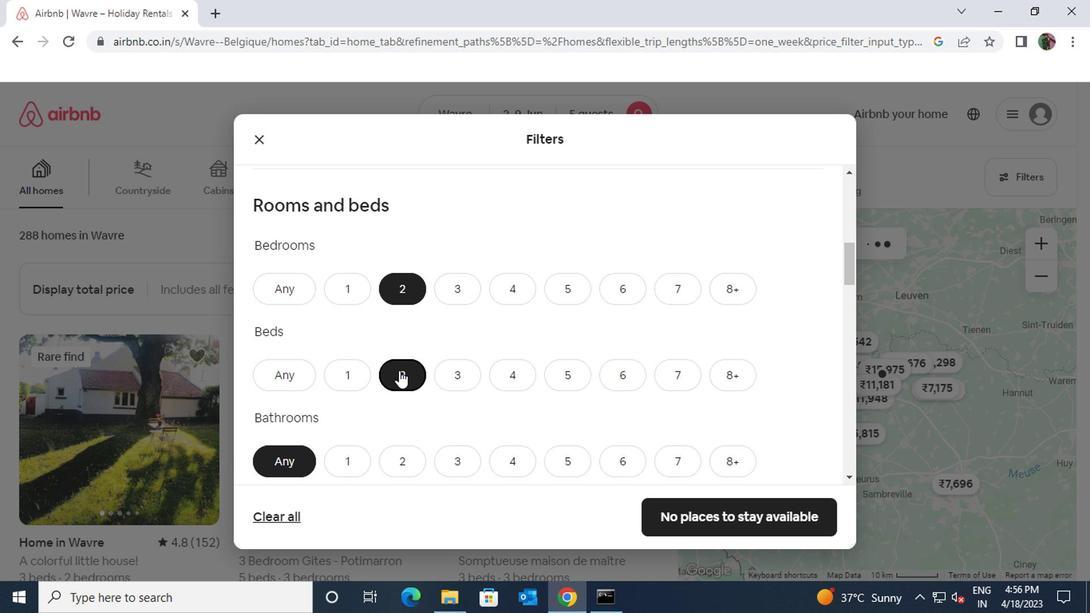 
Action: Mouse moved to (399, 372)
Screenshot: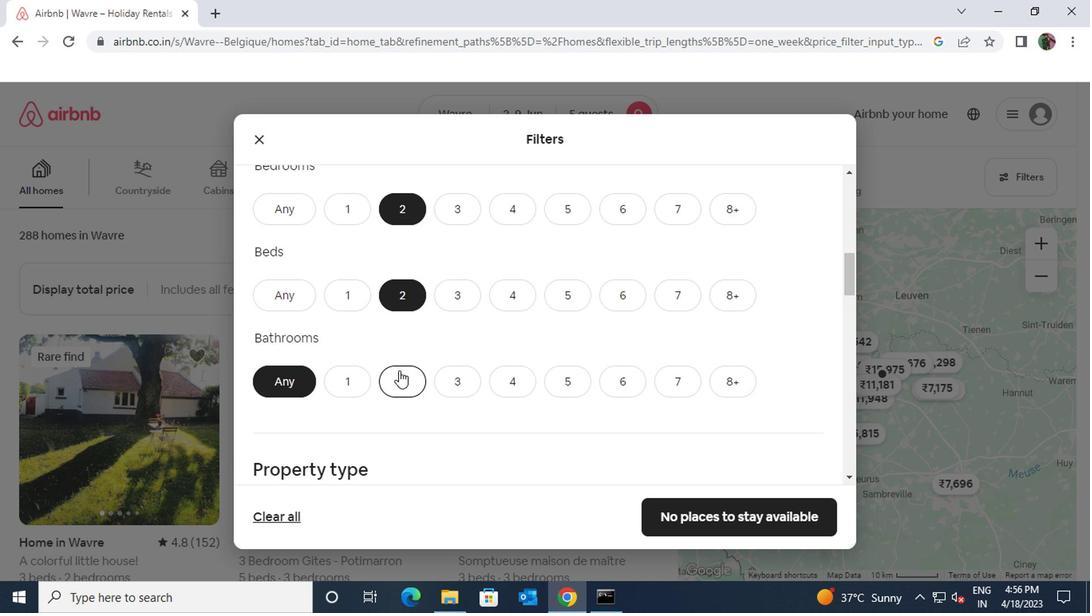 
Action: Mouse pressed left at (399, 372)
Screenshot: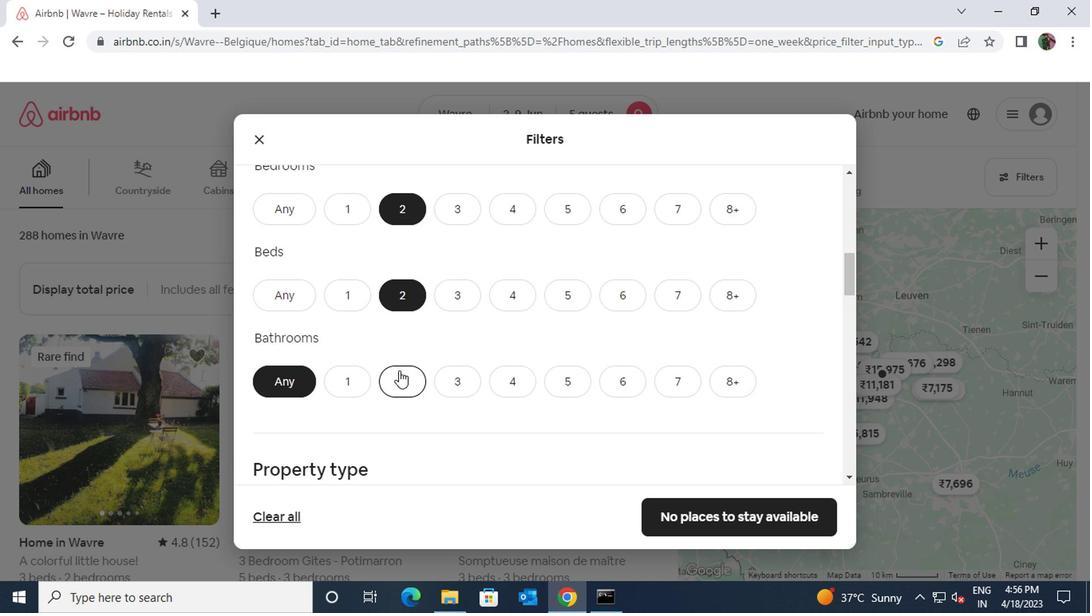 
Action: Mouse scrolled (399, 371) with delta (0, 0)
Screenshot: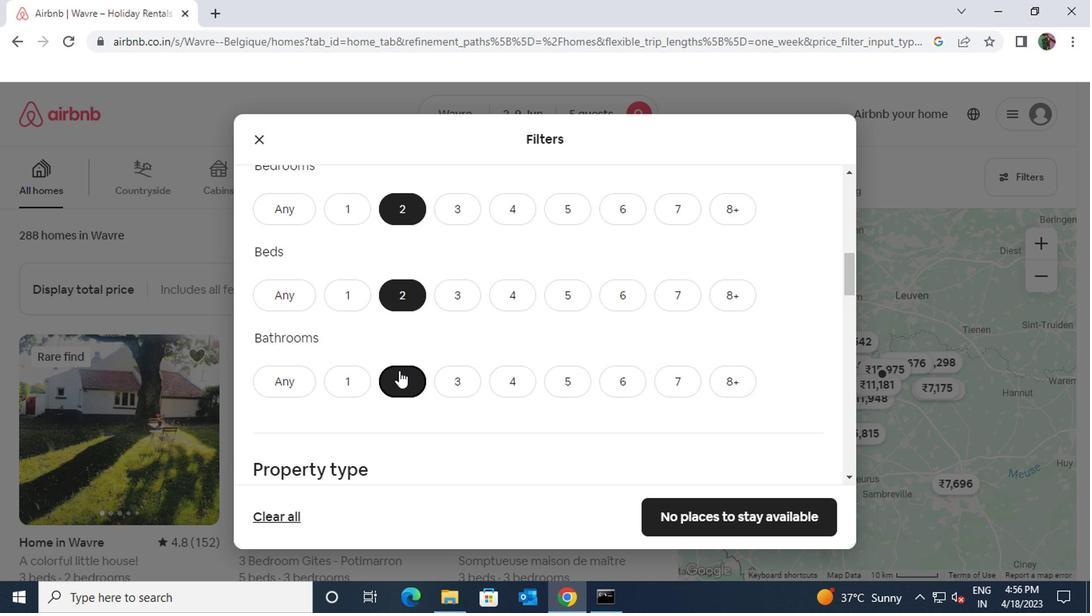 
Action: Mouse scrolled (399, 371) with delta (0, 0)
Screenshot: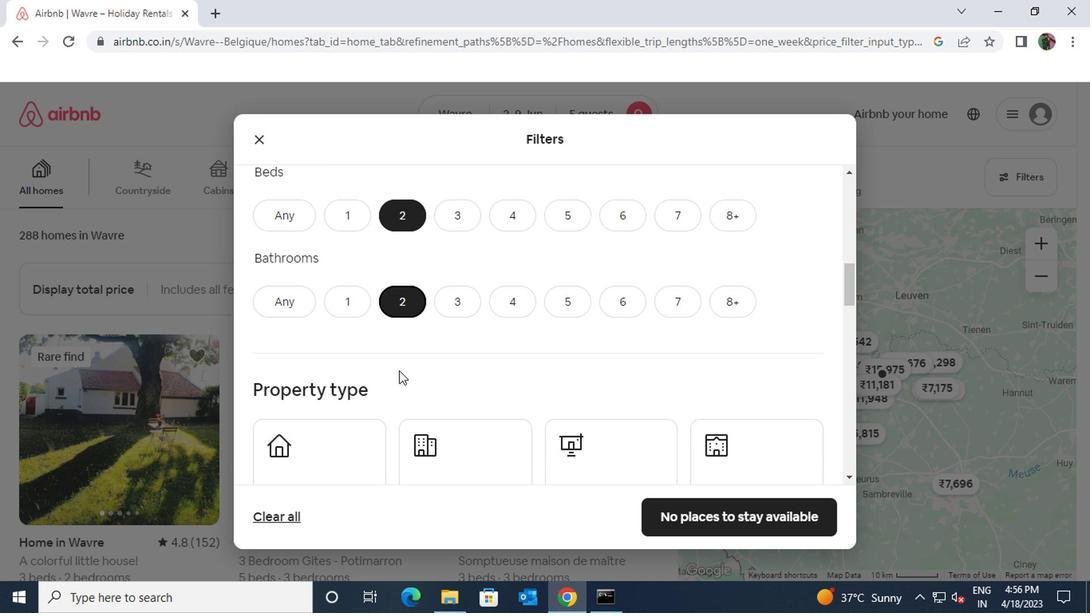 
Action: Mouse moved to (405, 376)
Screenshot: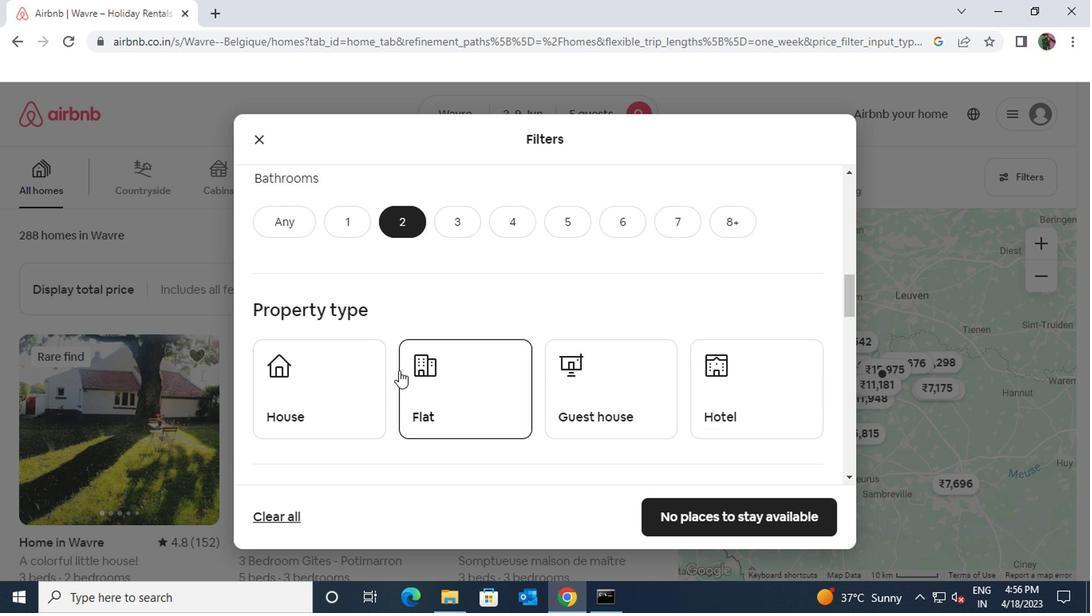 
Action: Mouse pressed left at (405, 376)
Screenshot: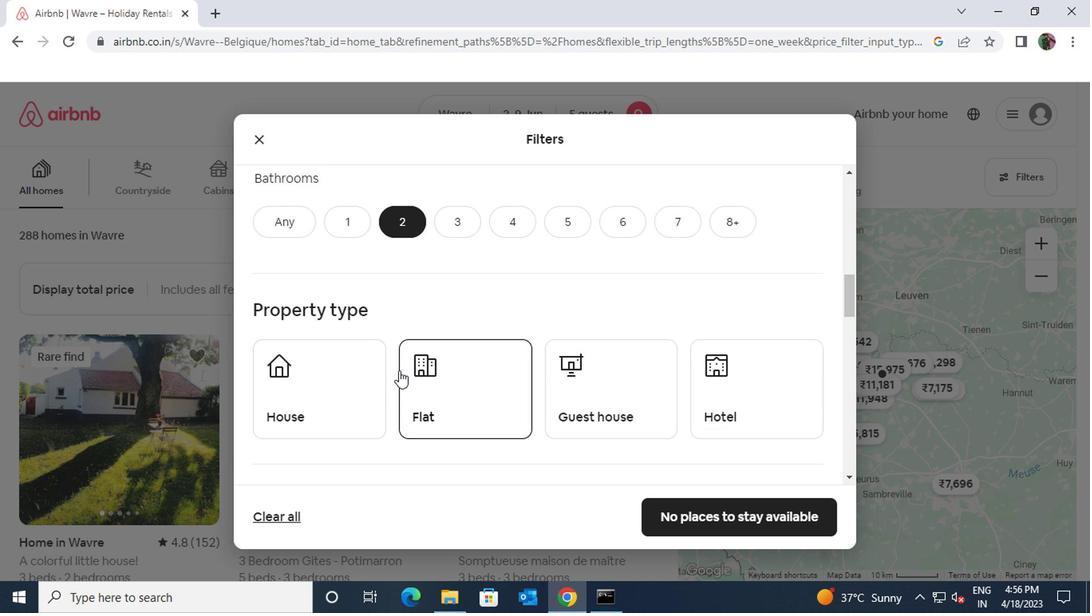 
Action: Mouse scrolled (405, 376) with delta (0, 0)
Screenshot: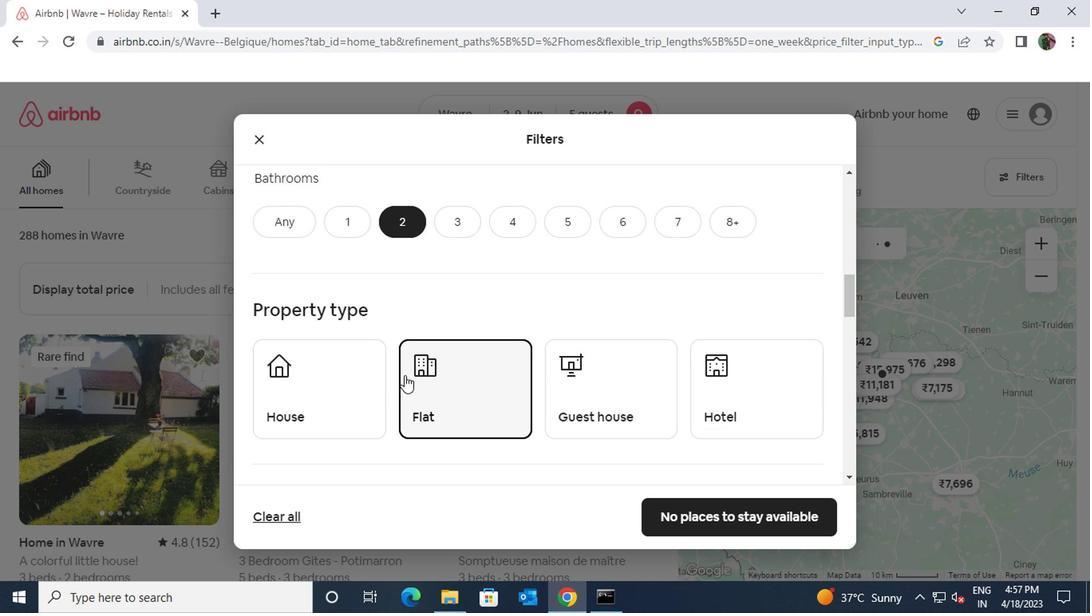 
Action: Mouse scrolled (405, 376) with delta (0, 0)
Screenshot: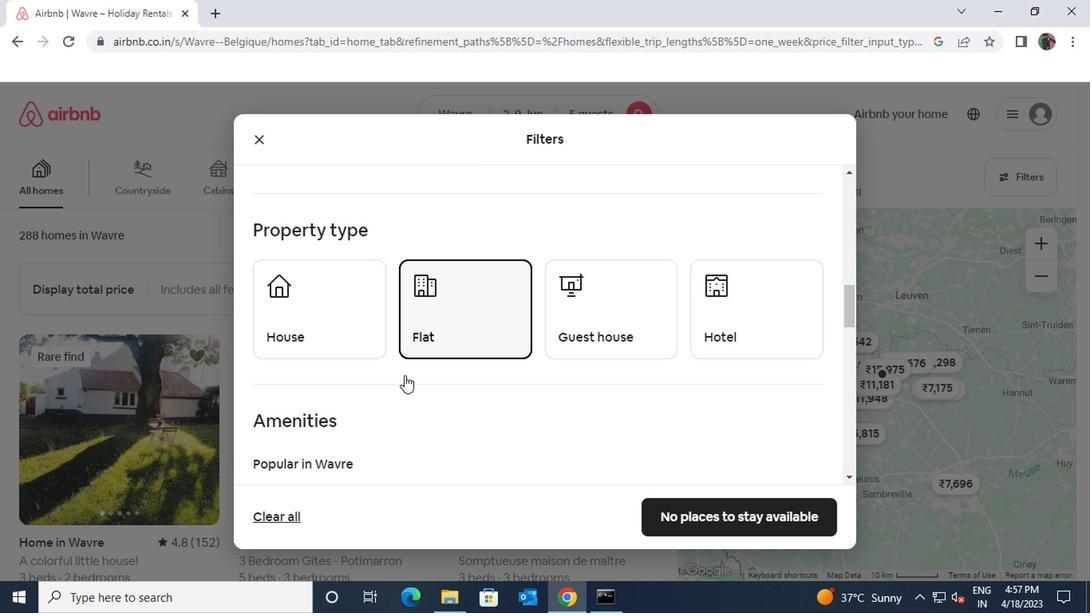 
Action: Mouse scrolled (405, 376) with delta (0, 0)
Screenshot: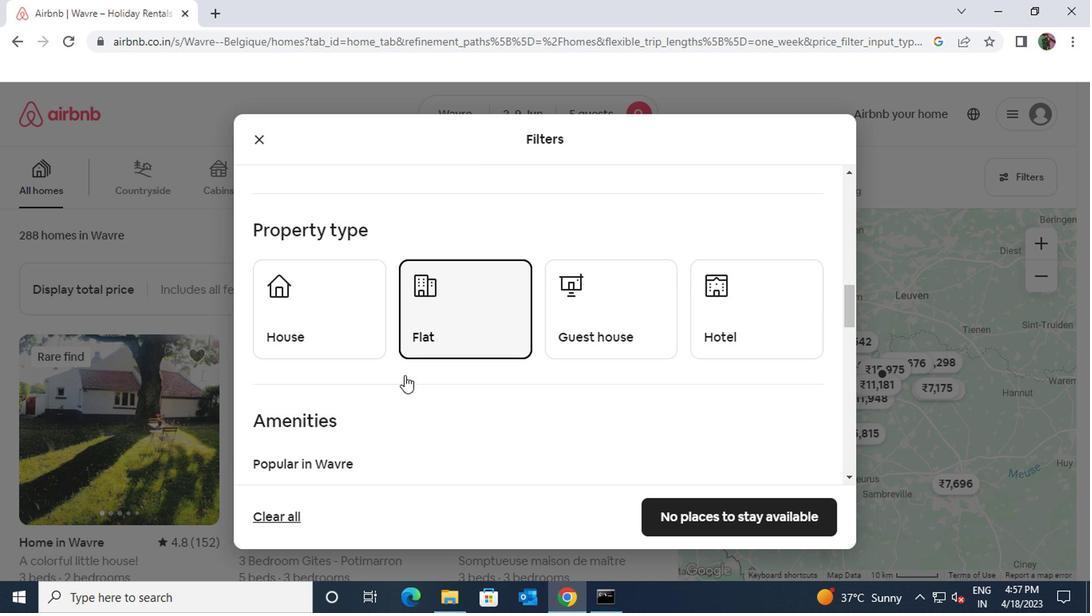 
Action: Mouse scrolled (405, 376) with delta (0, 0)
Screenshot: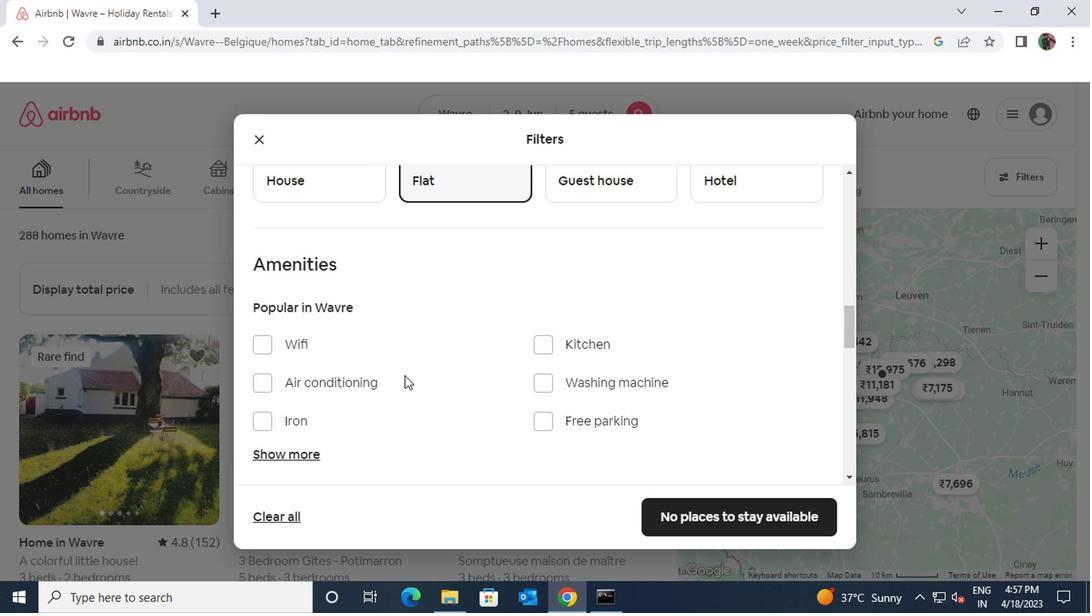 
Action: Mouse moved to (300, 366)
Screenshot: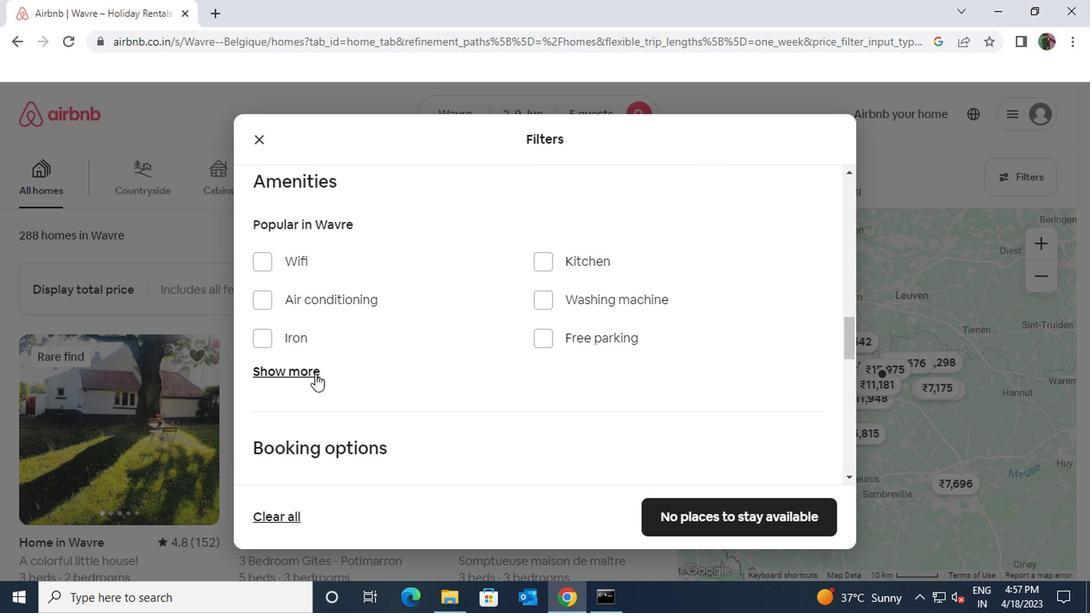 
Action: Mouse pressed left at (300, 366)
Screenshot: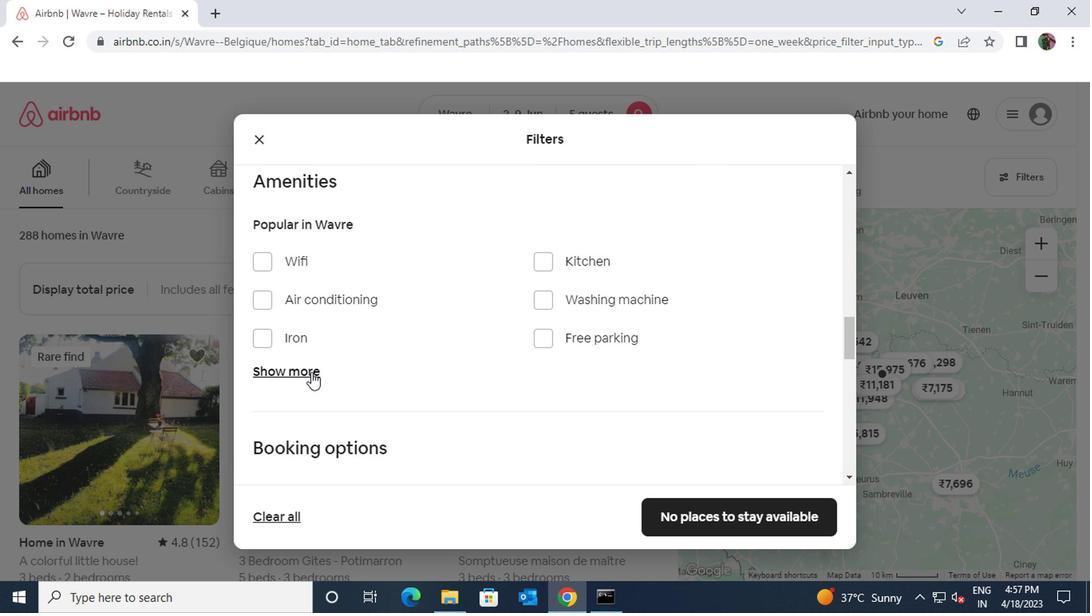 
Action: Mouse moved to (542, 424)
Screenshot: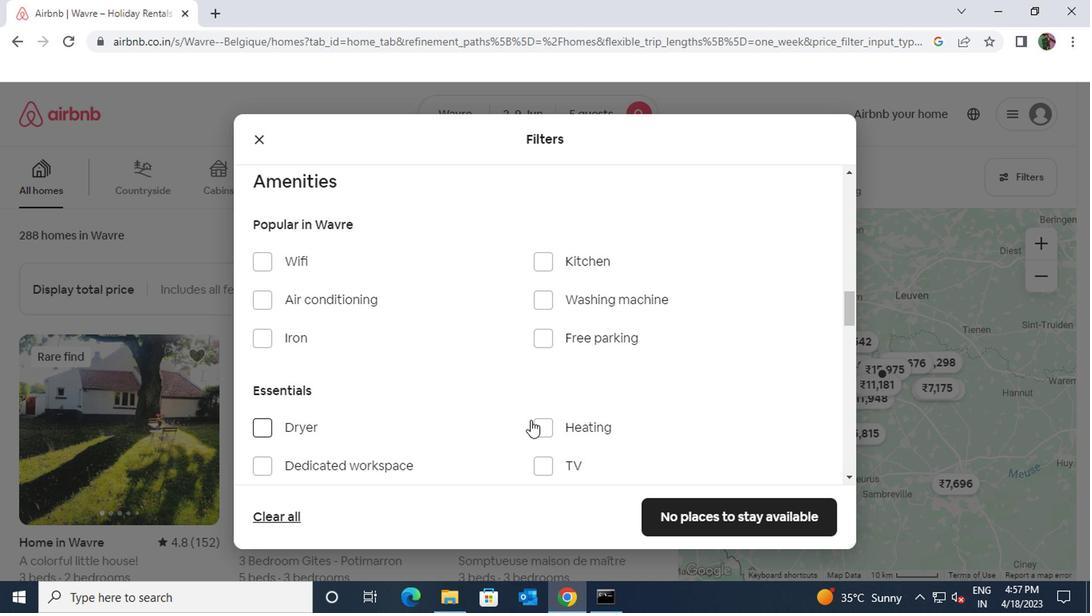 
Action: Mouse pressed left at (542, 424)
Screenshot: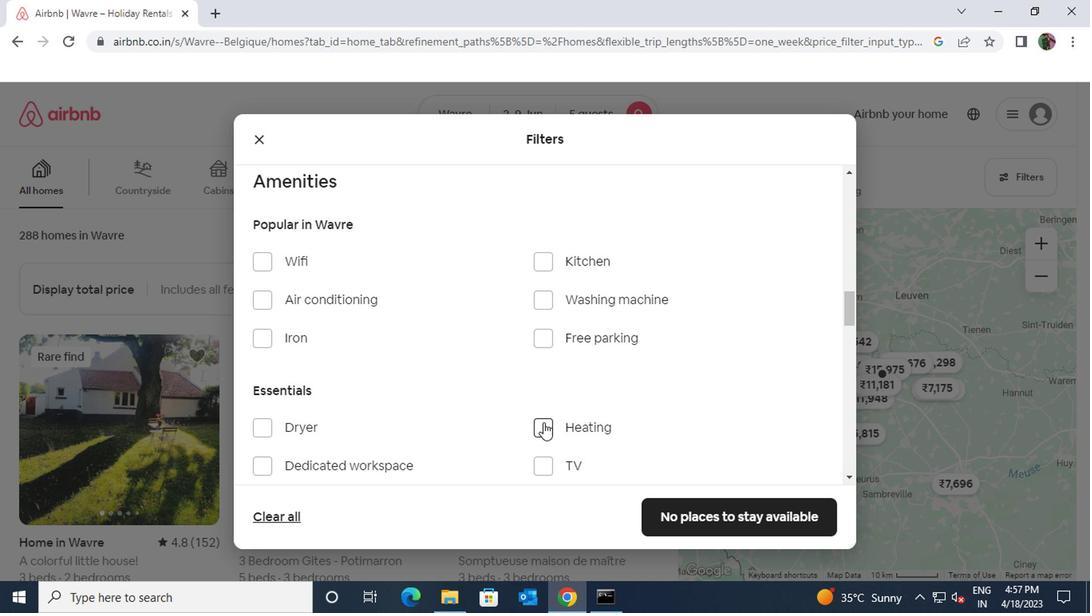 
Action: Mouse moved to (542, 421)
Screenshot: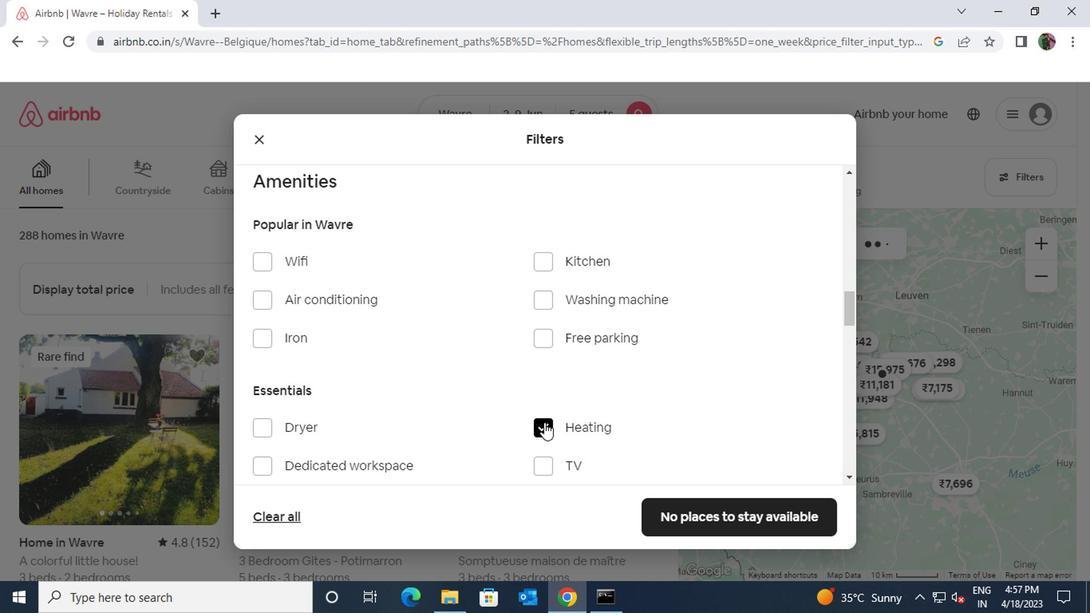 
Action: Mouse scrolled (542, 420) with delta (0, -1)
Screenshot: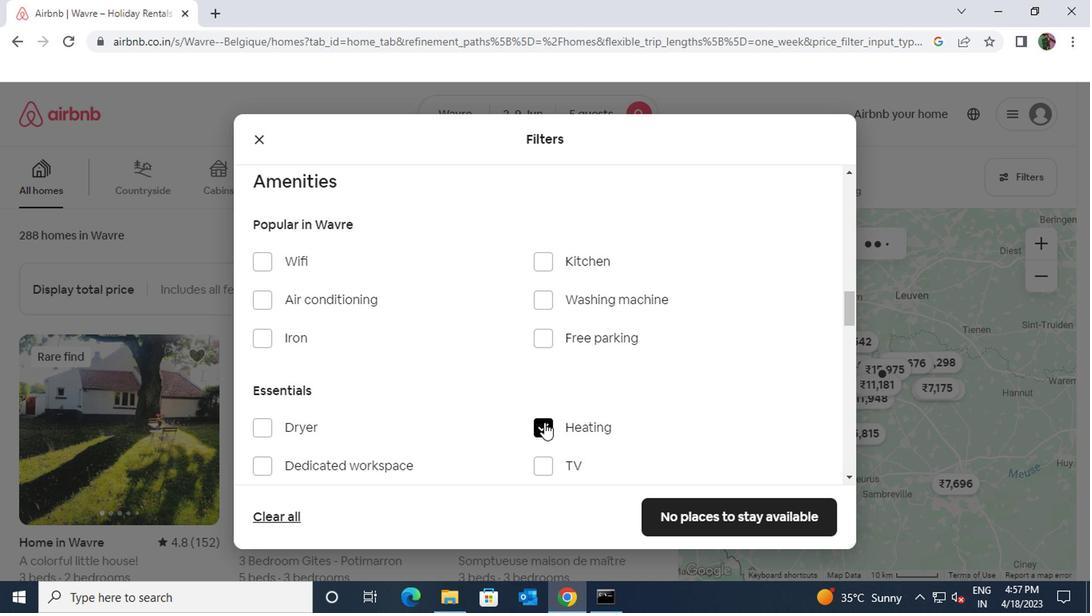 
Action: Mouse scrolled (542, 420) with delta (0, -1)
Screenshot: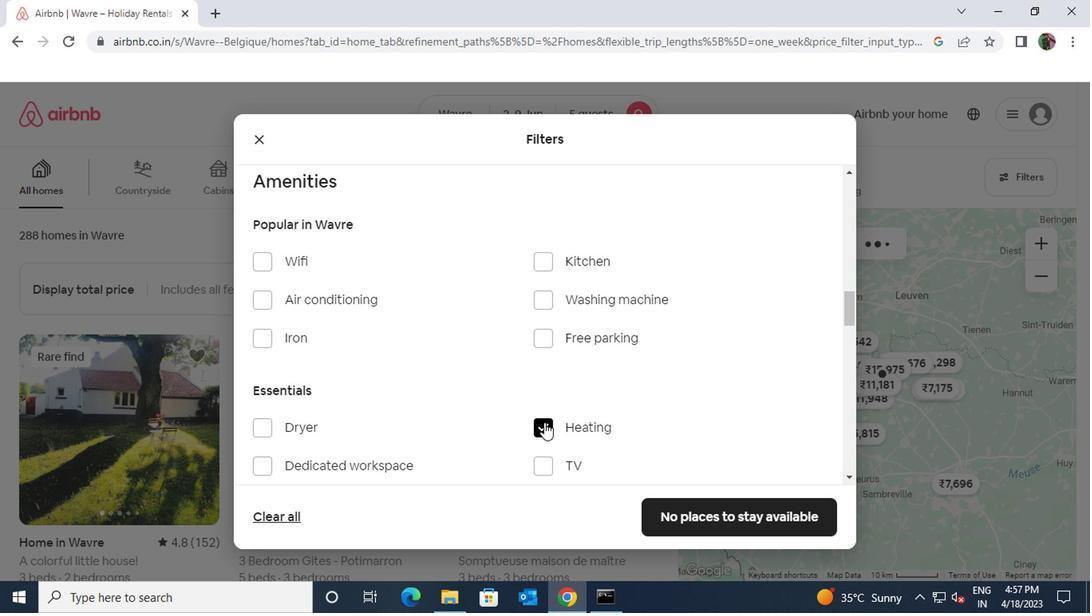 
Action: Mouse scrolled (542, 420) with delta (0, -1)
Screenshot: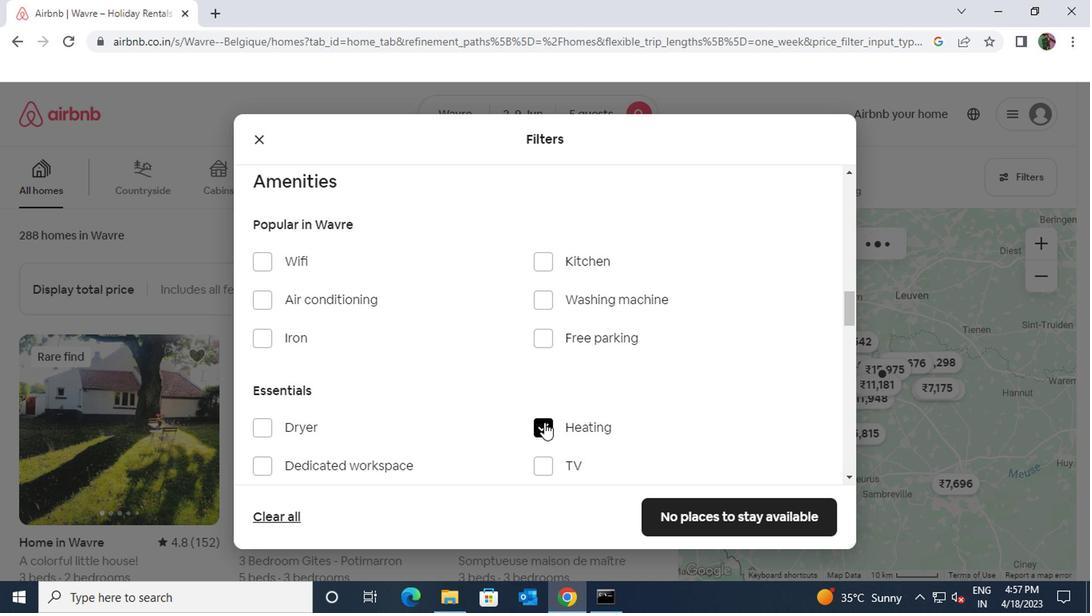 
Action: Mouse scrolled (542, 420) with delta (0, -1)
Screenshot: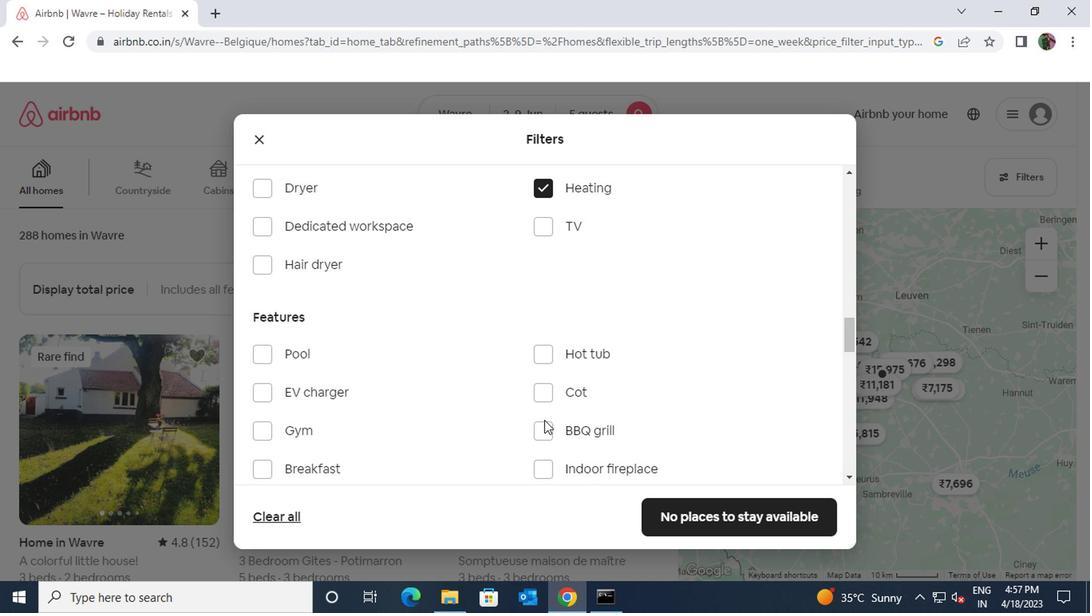 
Action: Mouse scrolled (542, 420) with delta (0, -1)
Screenshot: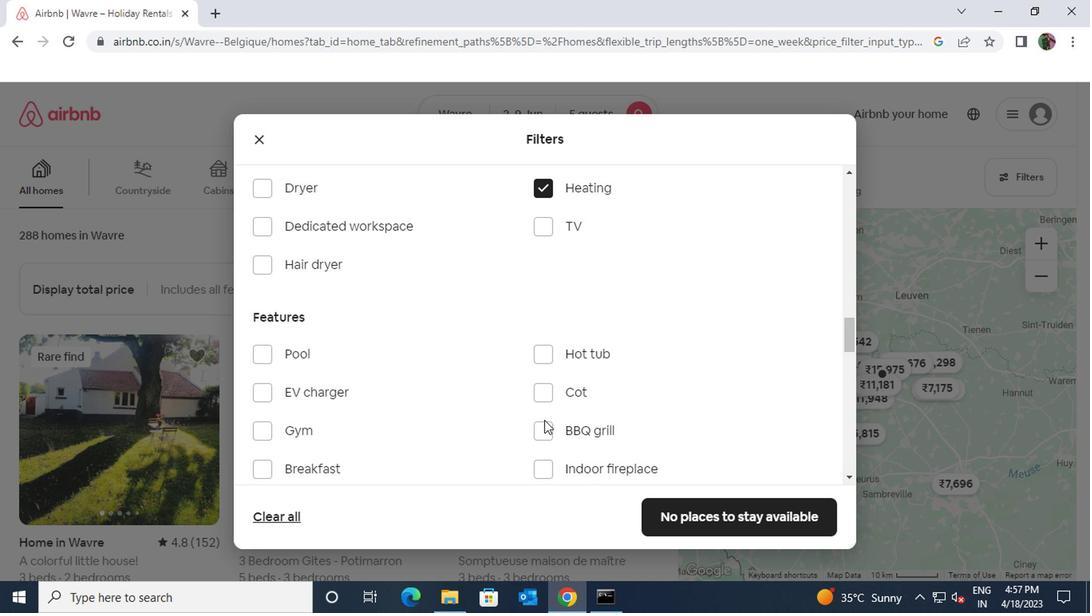 
Action: Mouse scrolled (542, 420) with delta (0, -1)
Screenshot: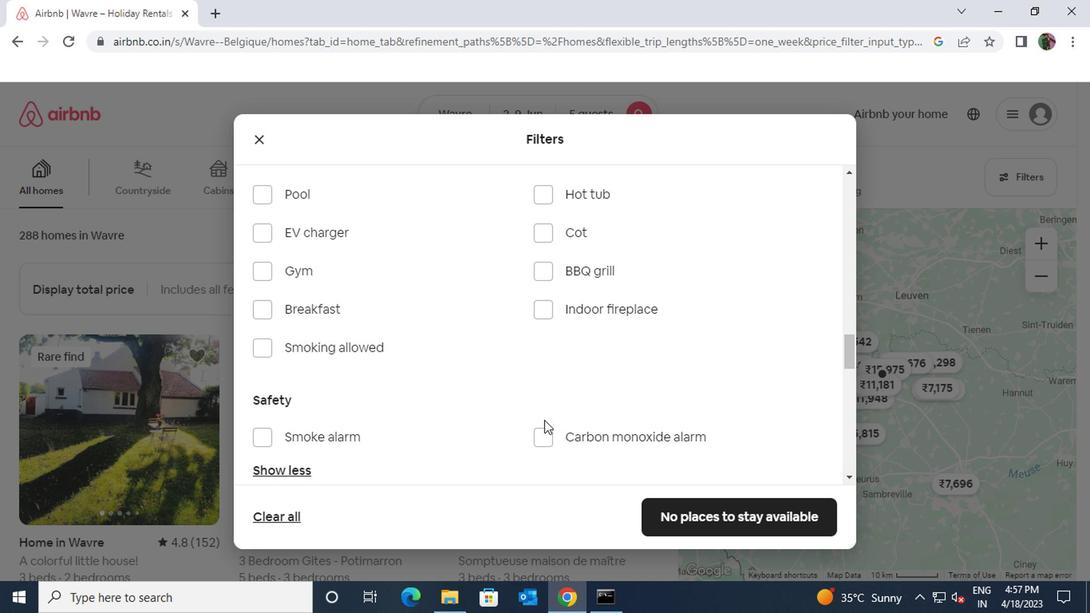 
Action: Mouse scrolled (542, 420) with delta (0, -1)
Screenshot: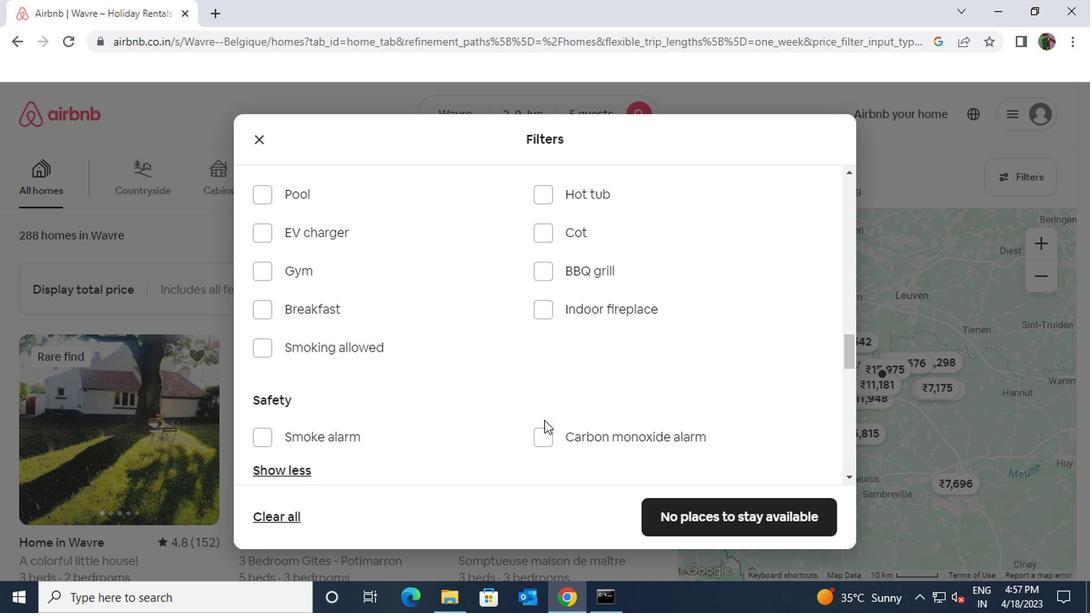 
Action: Mouse scrolled (542, 420) with delta (0, -1)
Screenshot: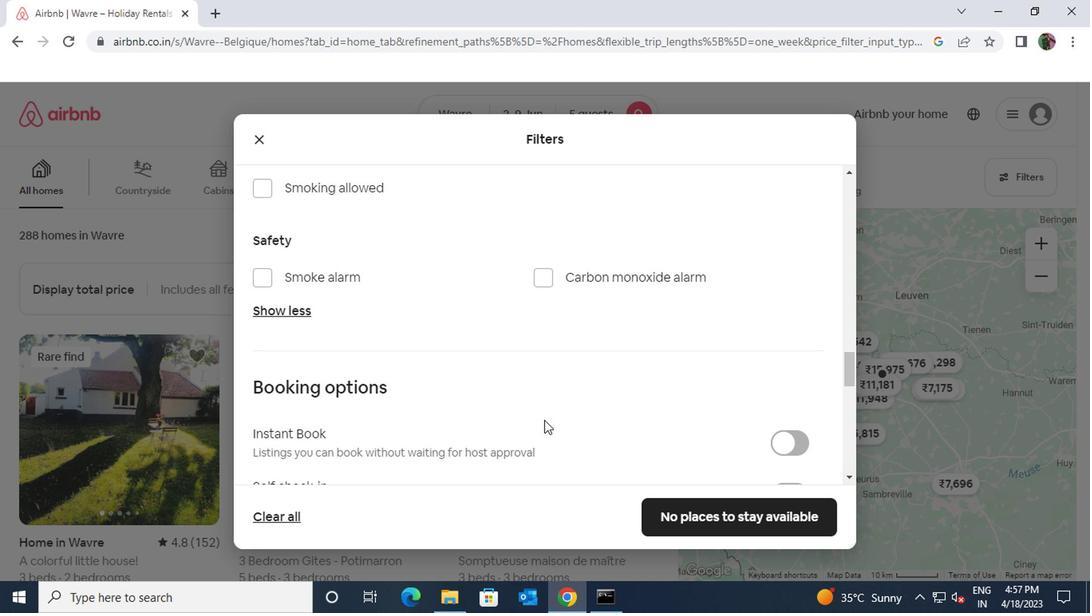 
Action: Mouse moved to (782, 411)
Screenshot: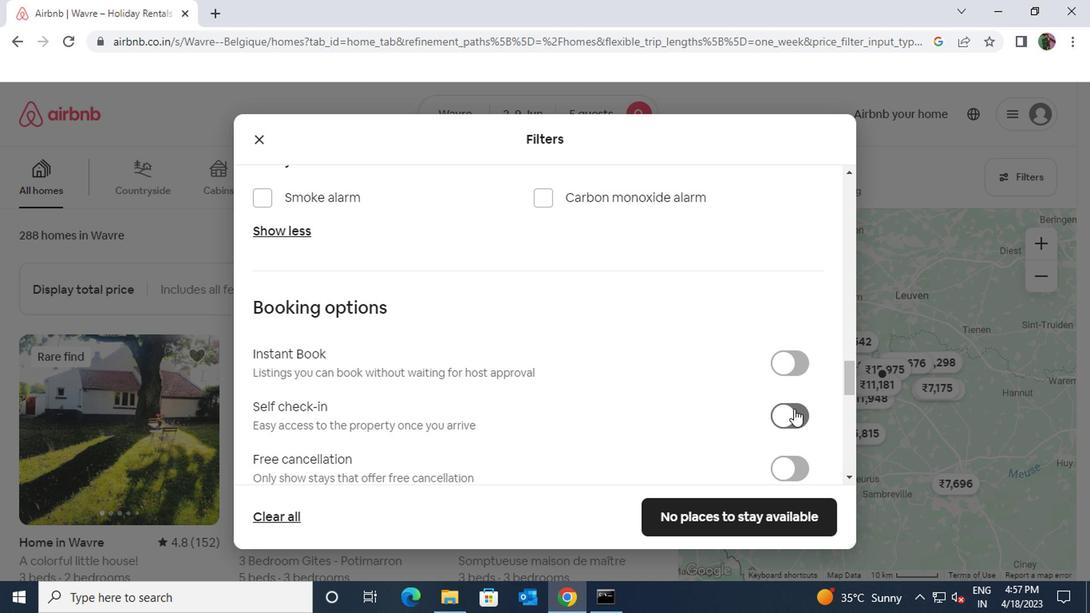 
Action: Mouse pressed left at (782, 411)
Screenshot: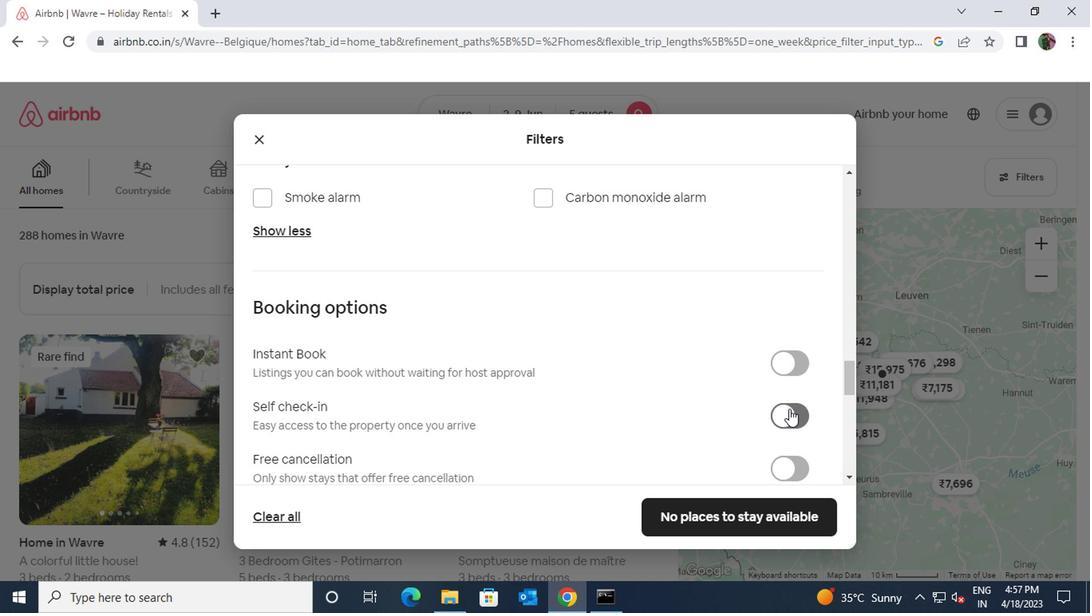 
Action: Mouse moved to (580, 443)
Screenshot: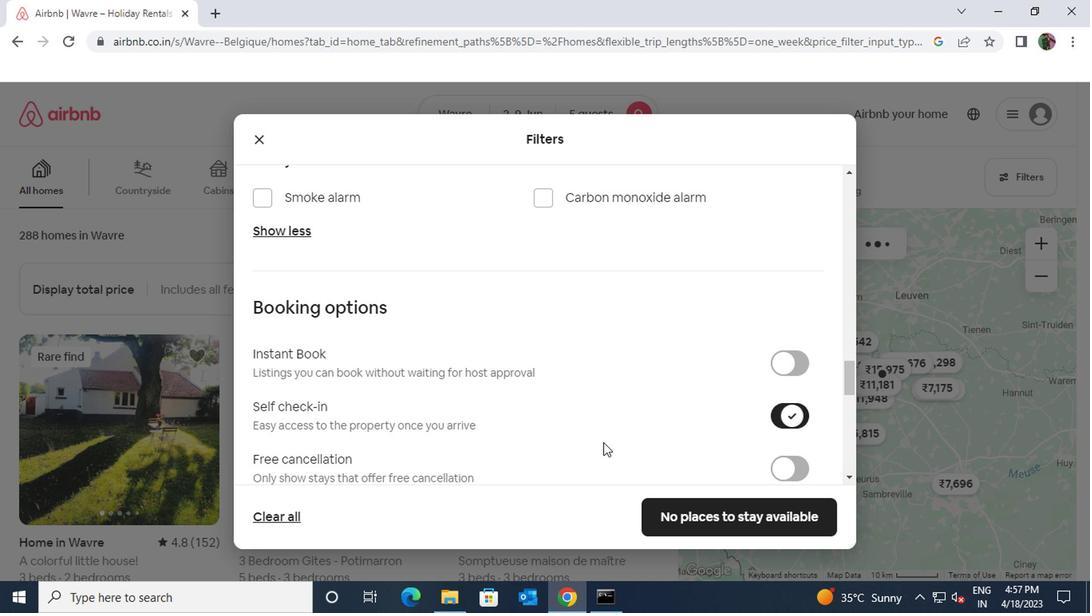 
Action: Mouse scrolled (580, 442) with delta (0, -1)
Screenshot: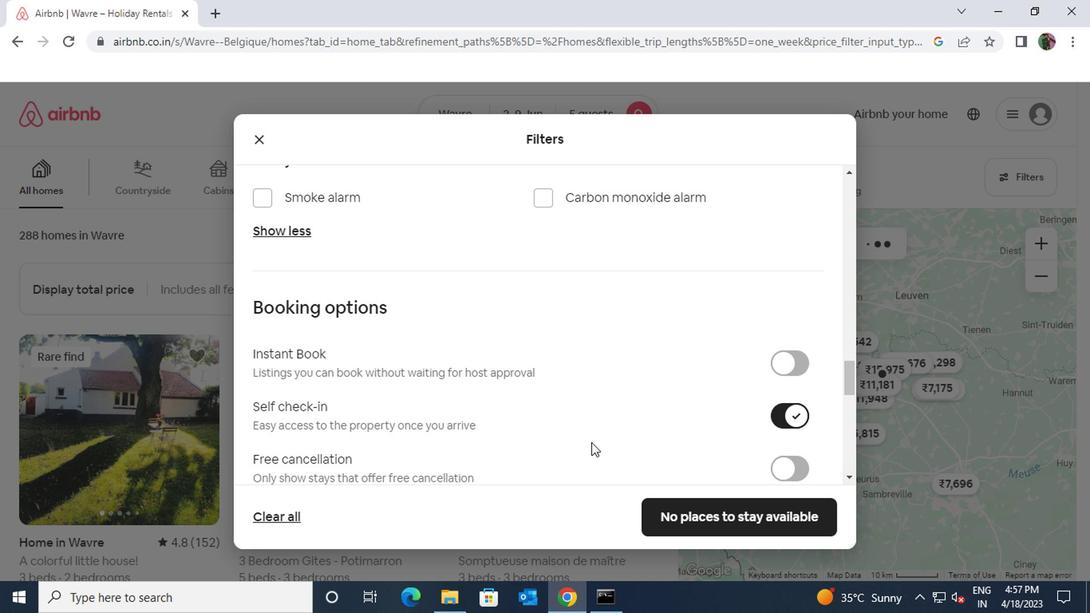
Action: Mouse scrolled (580, 442) with delta (0, -1)
Screenshot: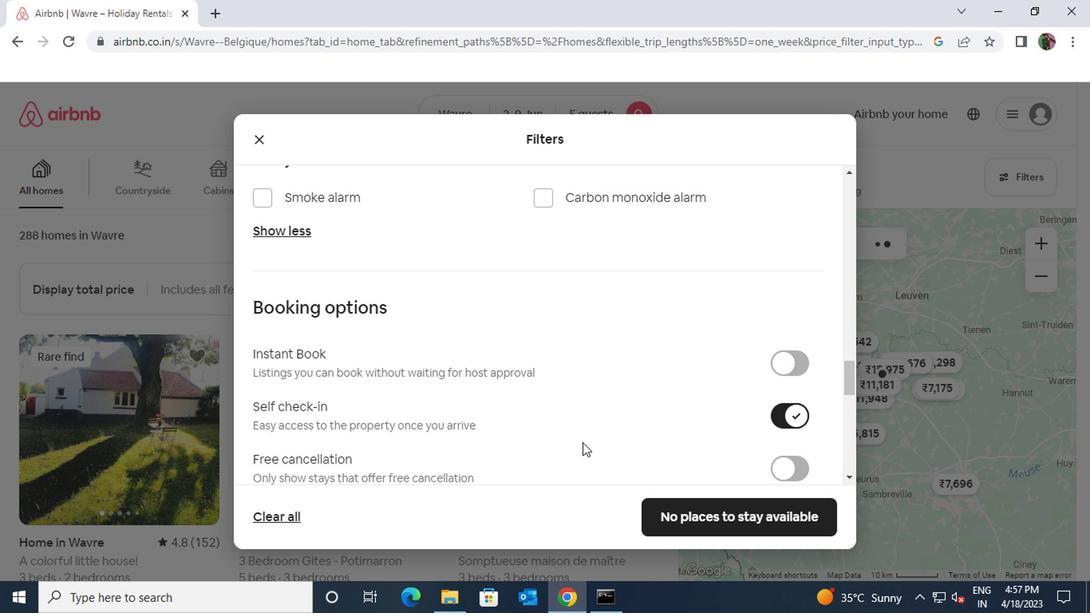 
Action: Mouse scrolled (580, 442) with delta (0, -1)
Screenshot: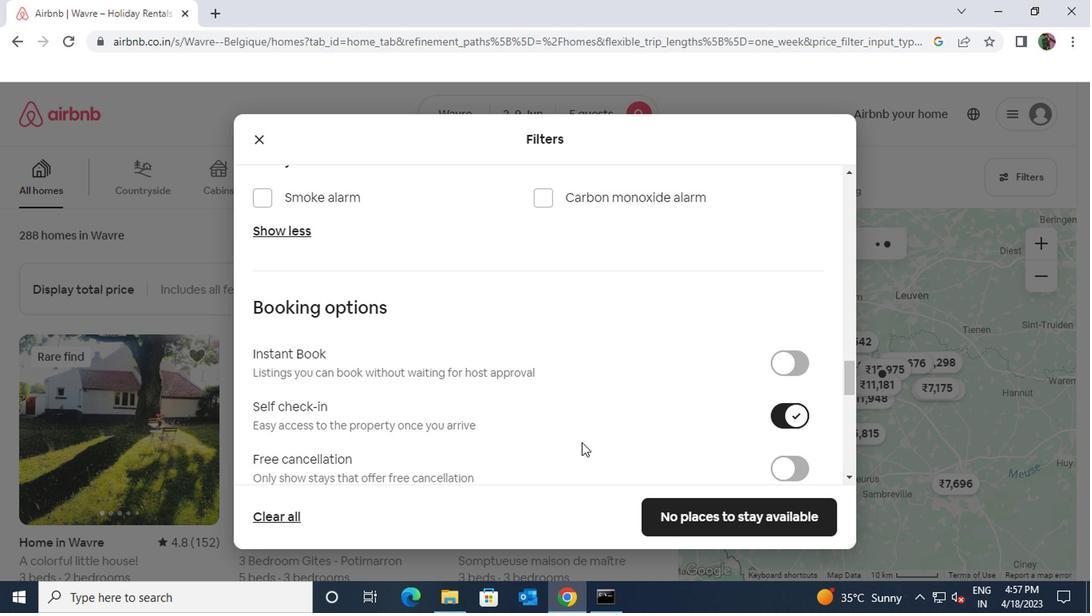 
Action: Mouse scrolled (580, 442) with delta (0, -1)
Screenshot: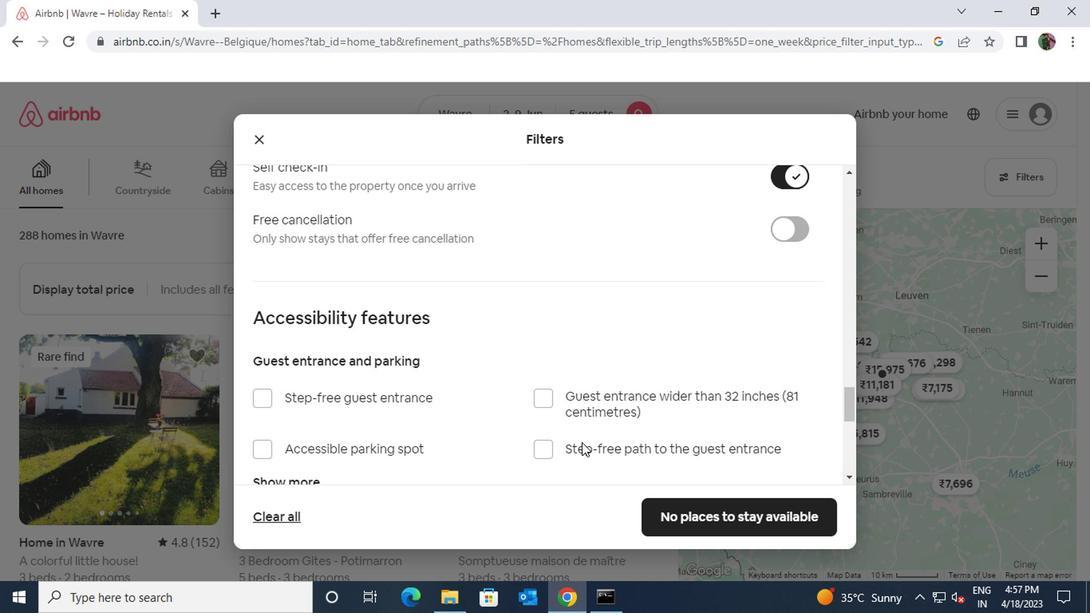 
Action: Mouse scrolled (580, 442) with delta (0, -1)
Screenshot: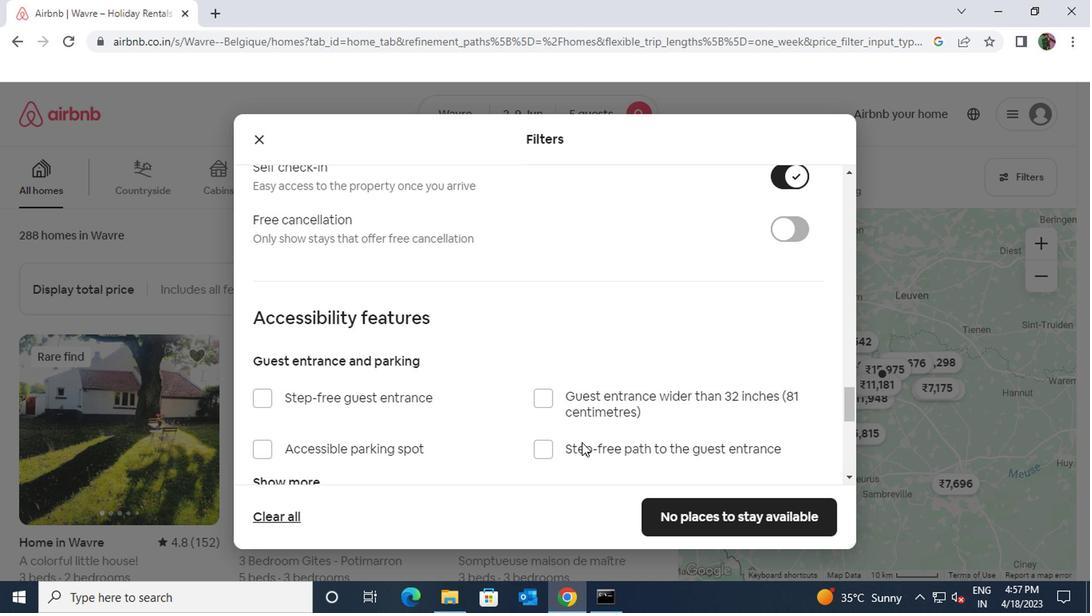 
Action: Mouse scrolled (580, 442) with delta (0, -1)
Screenshot: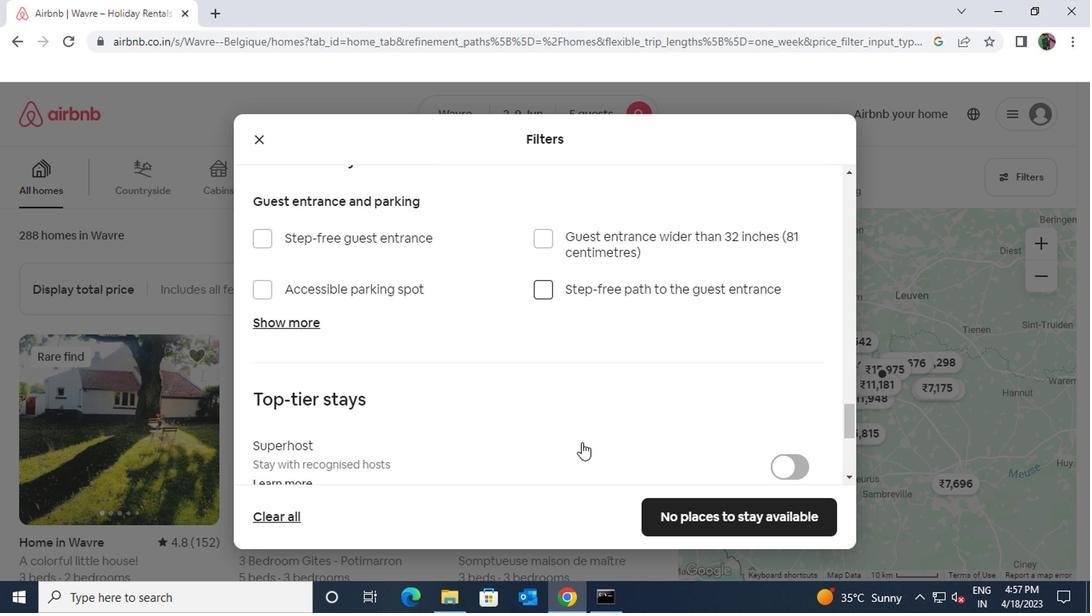 
Action: Mouse scrolled (580, 442) with delta (0, -1)
Screenshot: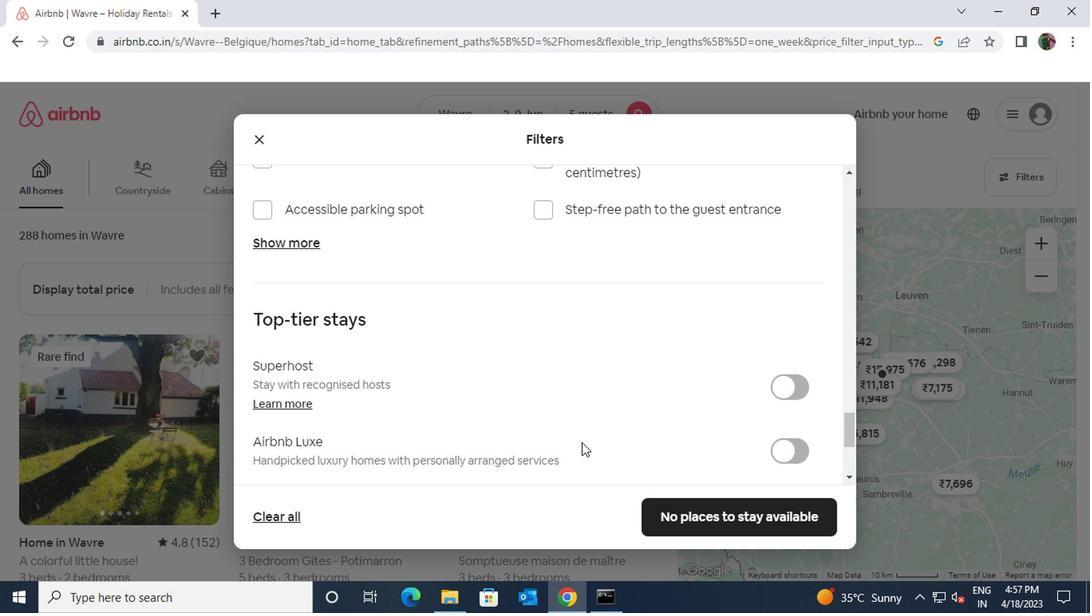
Action: Mouse scrolled (580, 442) with delta (0, -1)
Screenshot: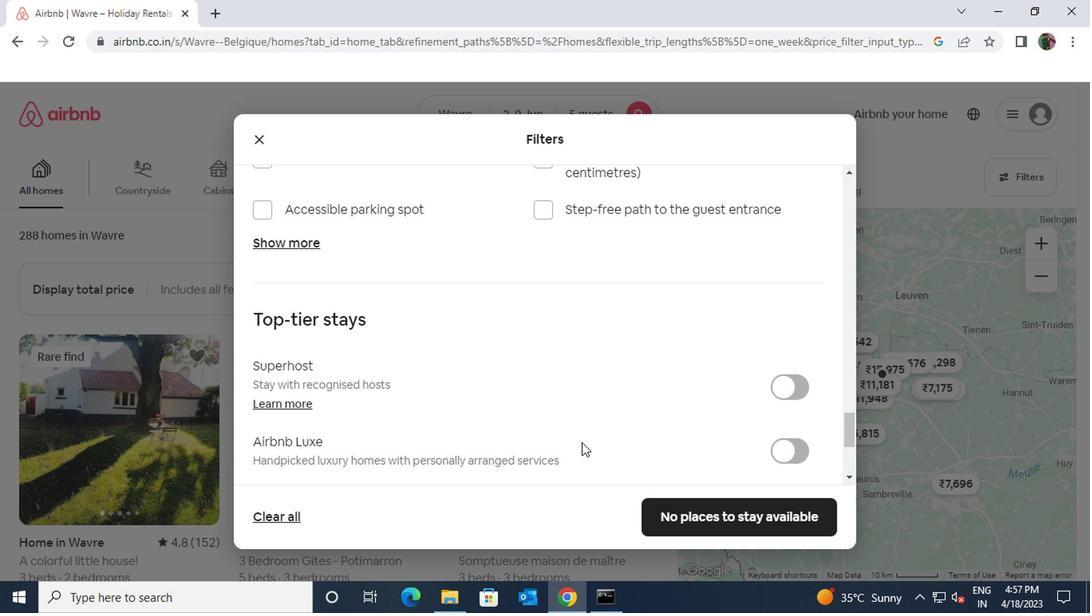 
Action: Mouse scrolled (580, 442) with delta (0, -1)
Screenshot: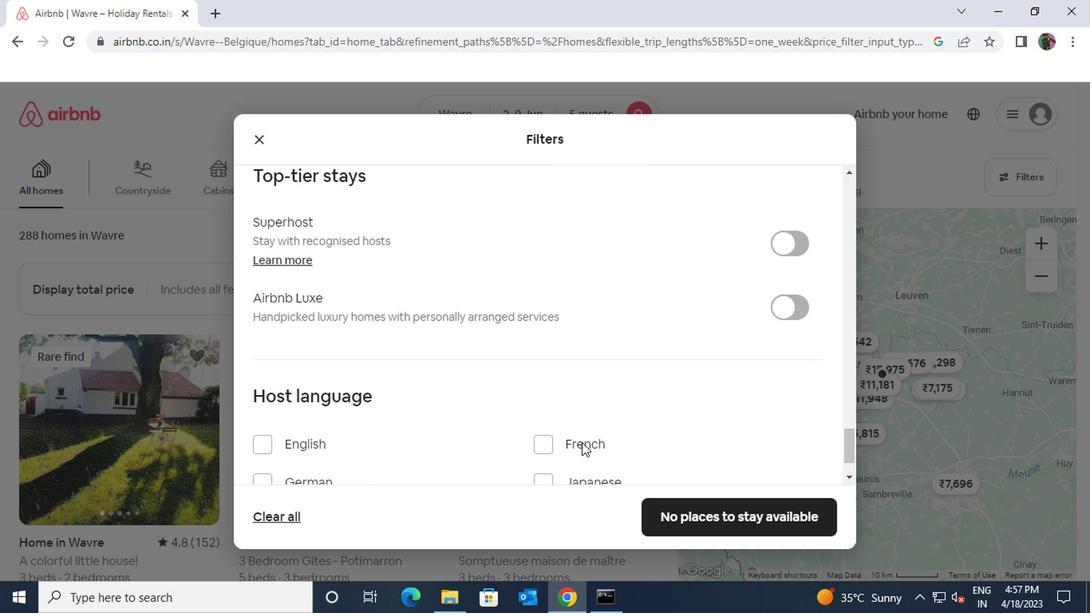 
Action: Mouse scrolled (580, 442) with delta (0, -1)
Screenshot: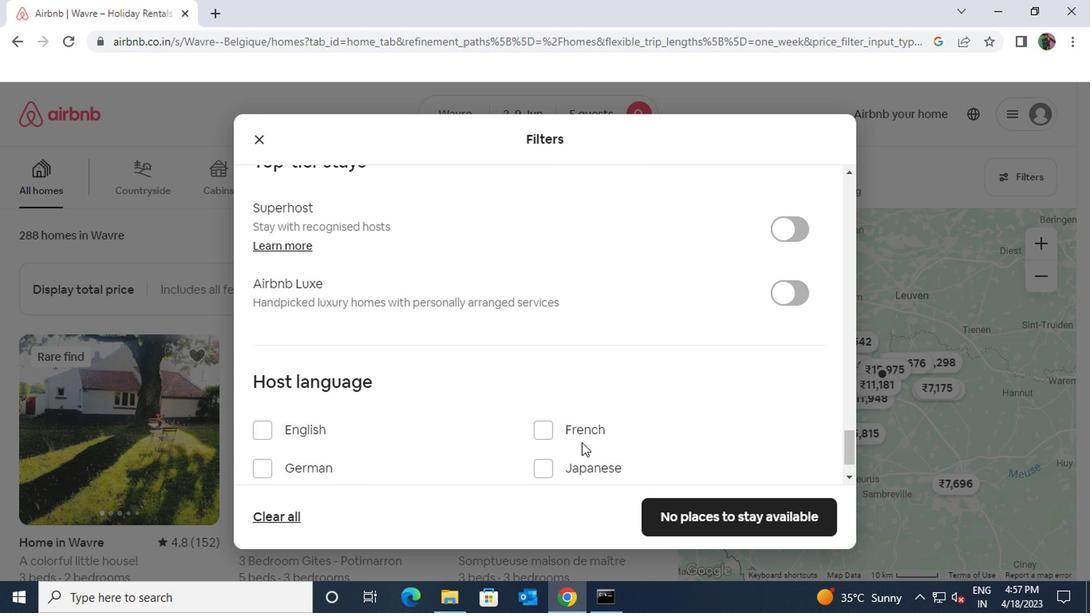 
Action: Mouse moved to (271, 373)
Screenshot: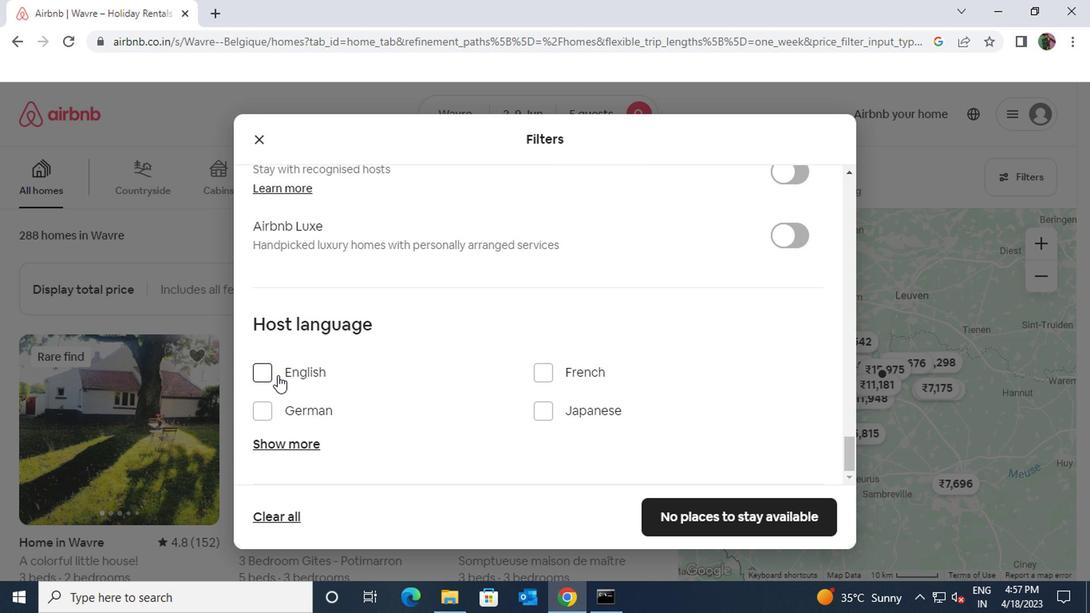 
Action: Mouse pressed left at (271, 373)
Screenshot: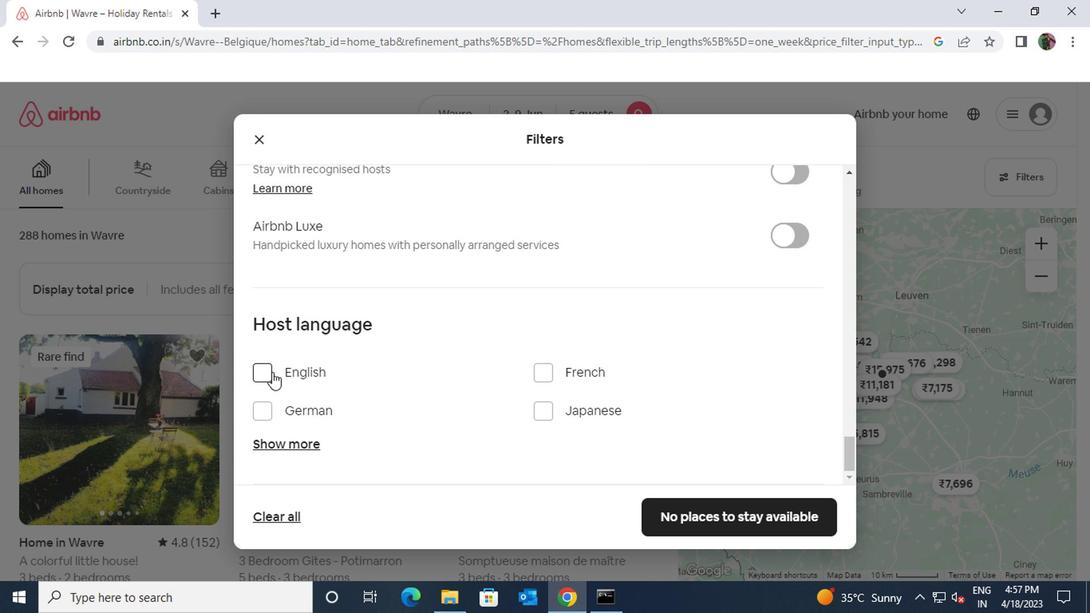 
Action: Mouse moved to (669, 510)
Screenshot: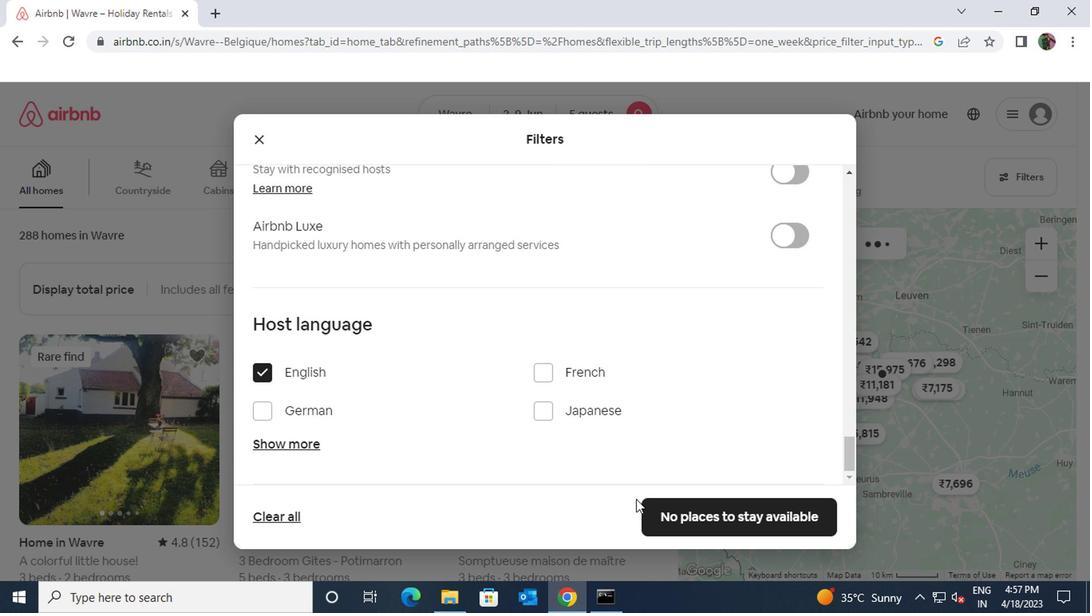 
Action: Mouse pressed left at (669, 510)
Screenshot: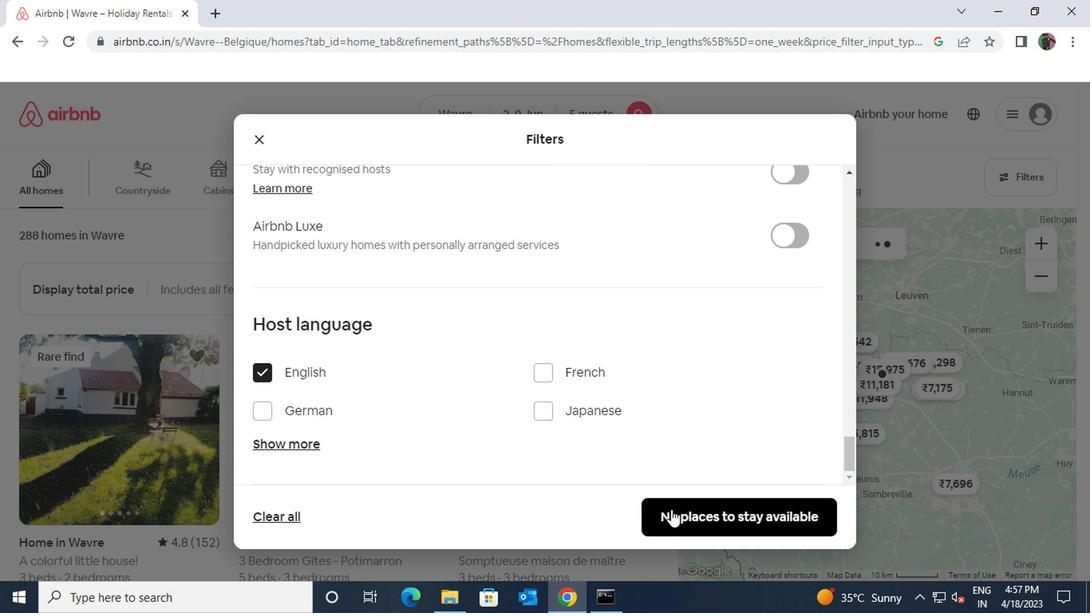 
